 Task: Explore upcoming open houses in Philadelphia, Pennsylvania, to visit properties with a riverfront view.
Action: Mouse moved to (300, 192)
Screenshot: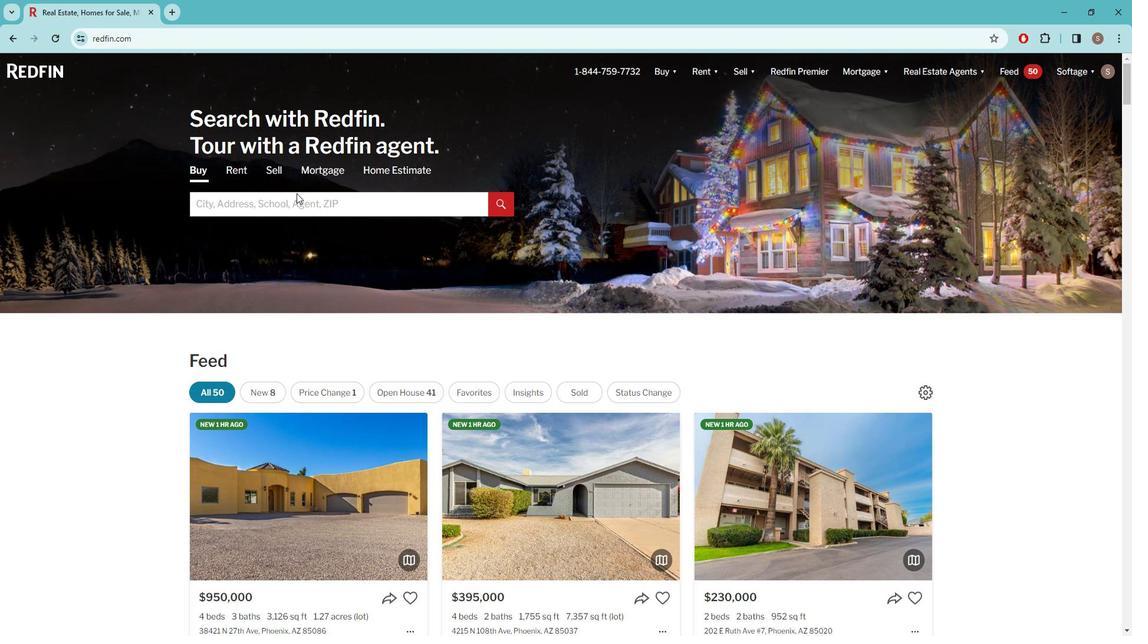 
Action: Mouse pressed left at (300, 192)
Screenshot: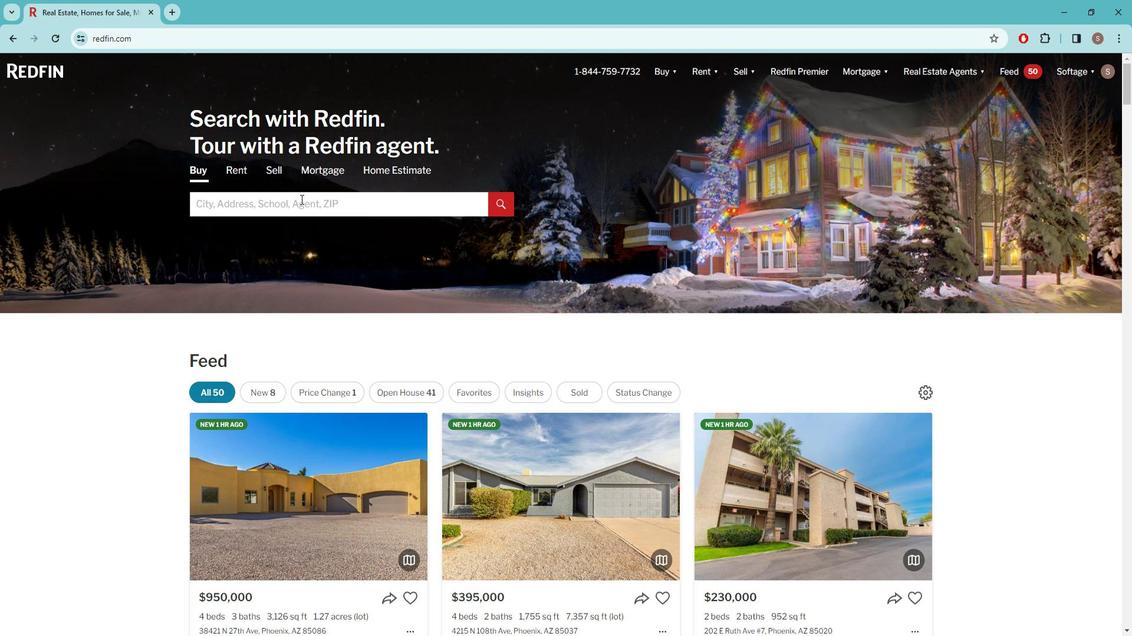 
Action: Mouse moved to (304, 191)
Screenshot: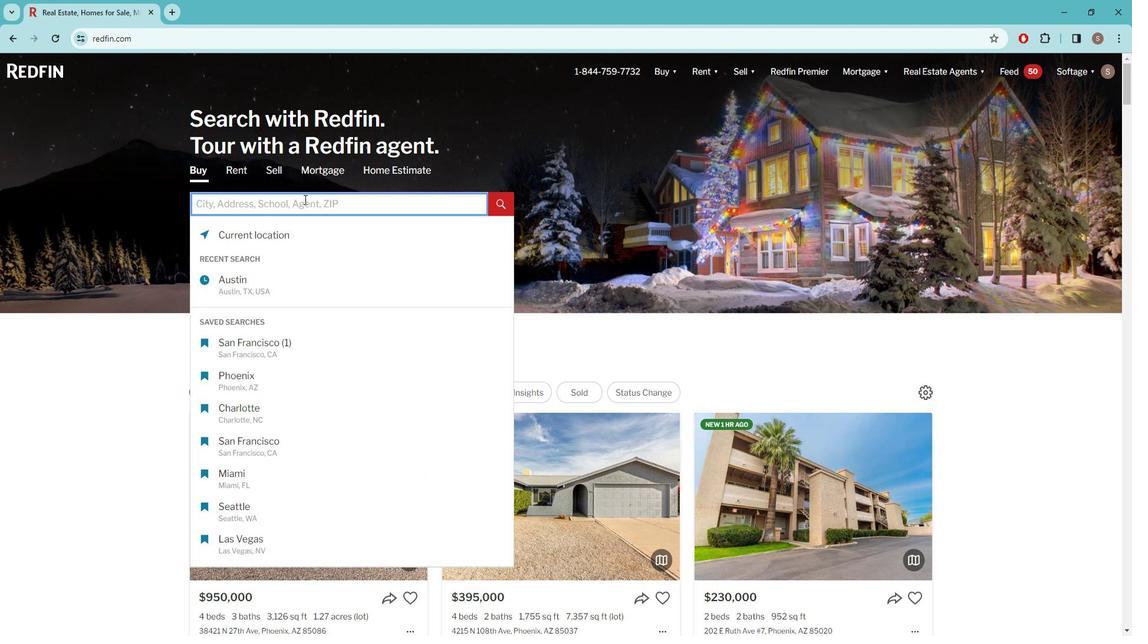 
Action: Key pressed p<Key.caps_lock>HILADE
Screenshot: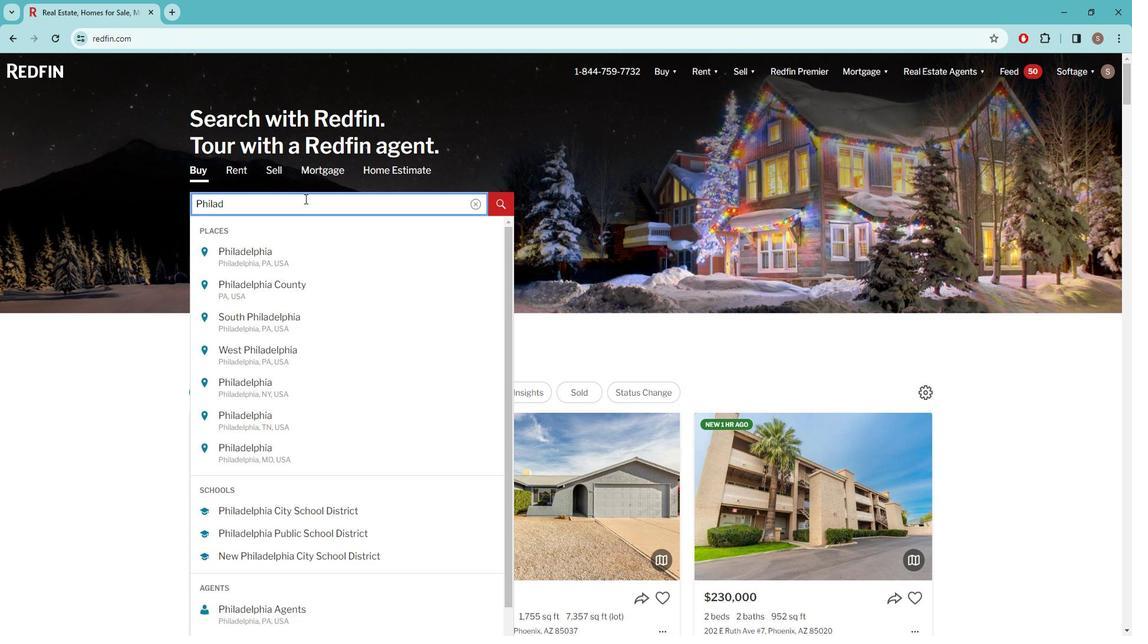
Action: Mouse moved to (297, 248)
Screenshot: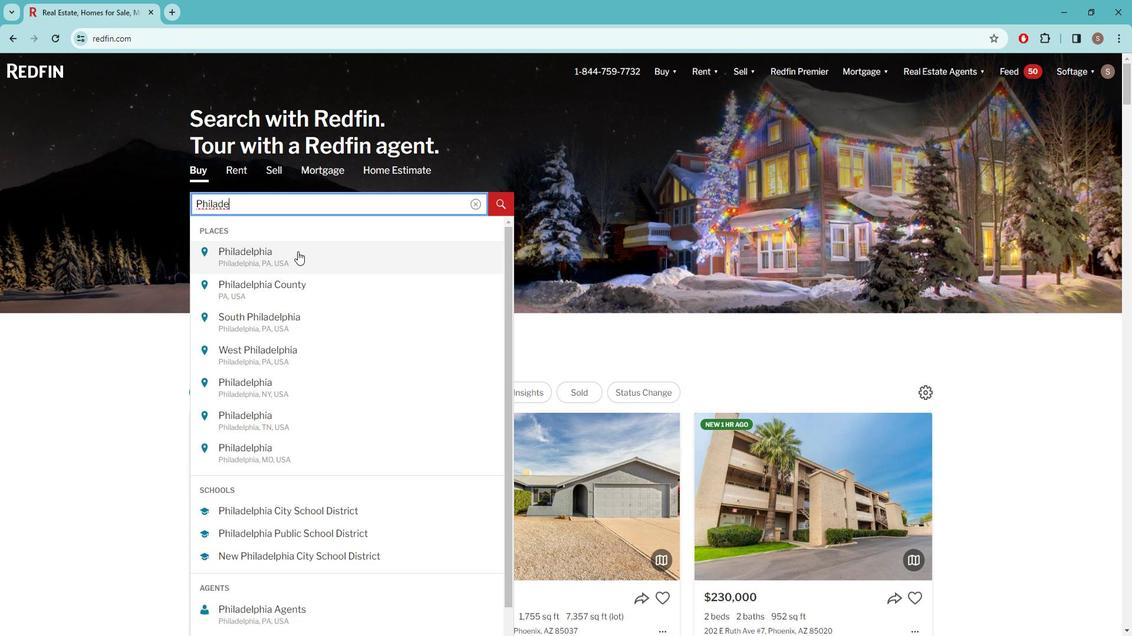 
Action: Mouse pressed left at (297, 248)
Screenshot: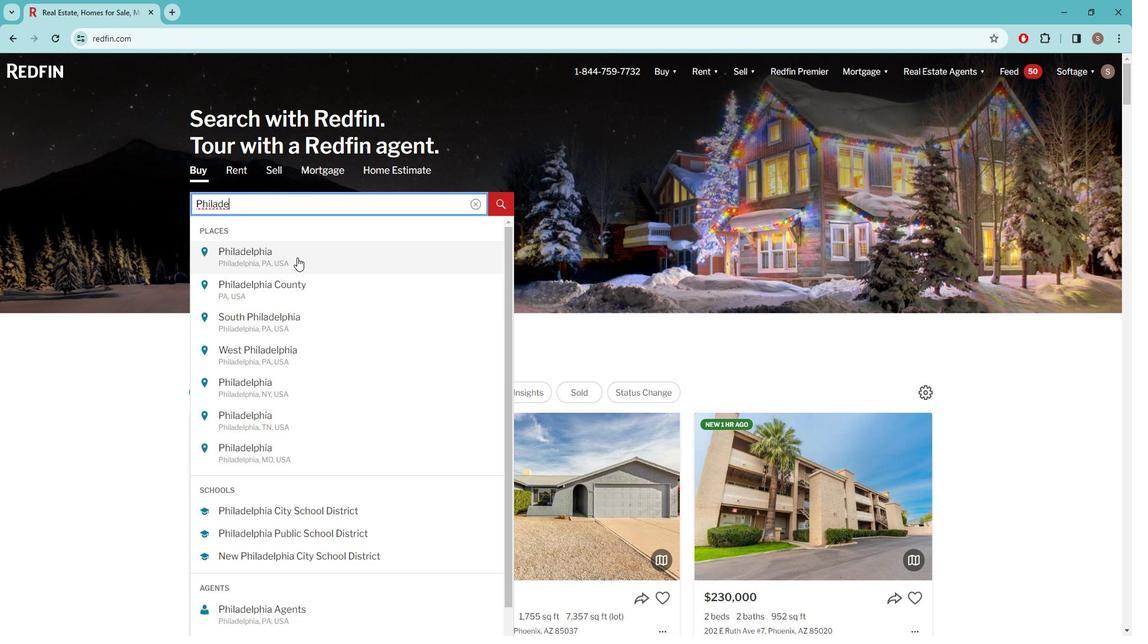 
Action: Mouse moved to (992, 142)
Screenshot: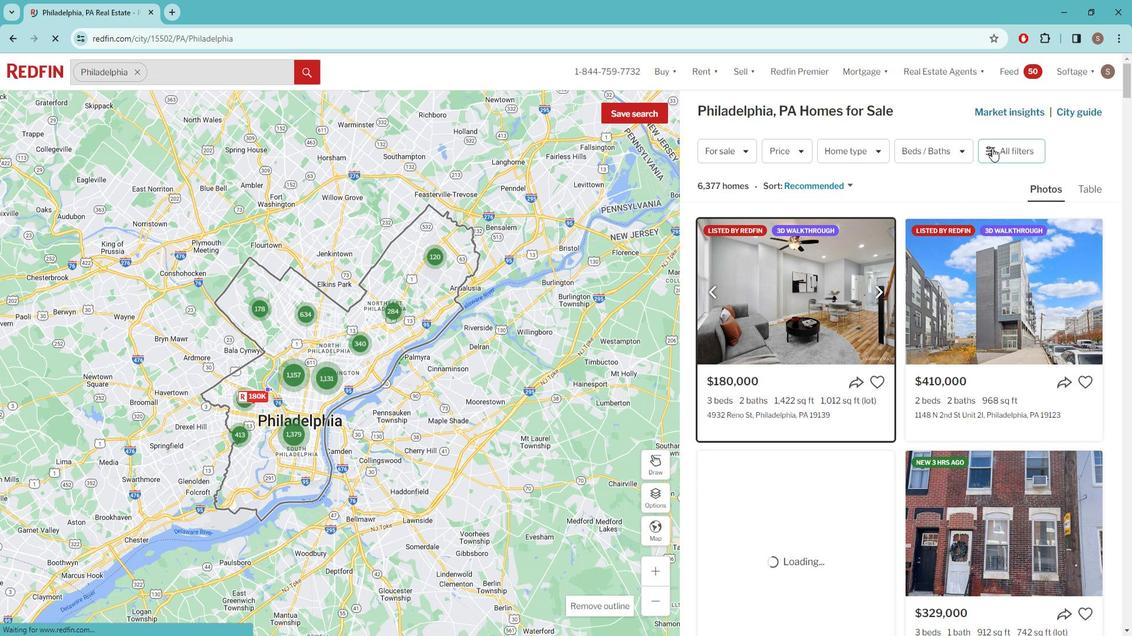 
Action: Mouse pressed left at (992, 142)
Screenshot: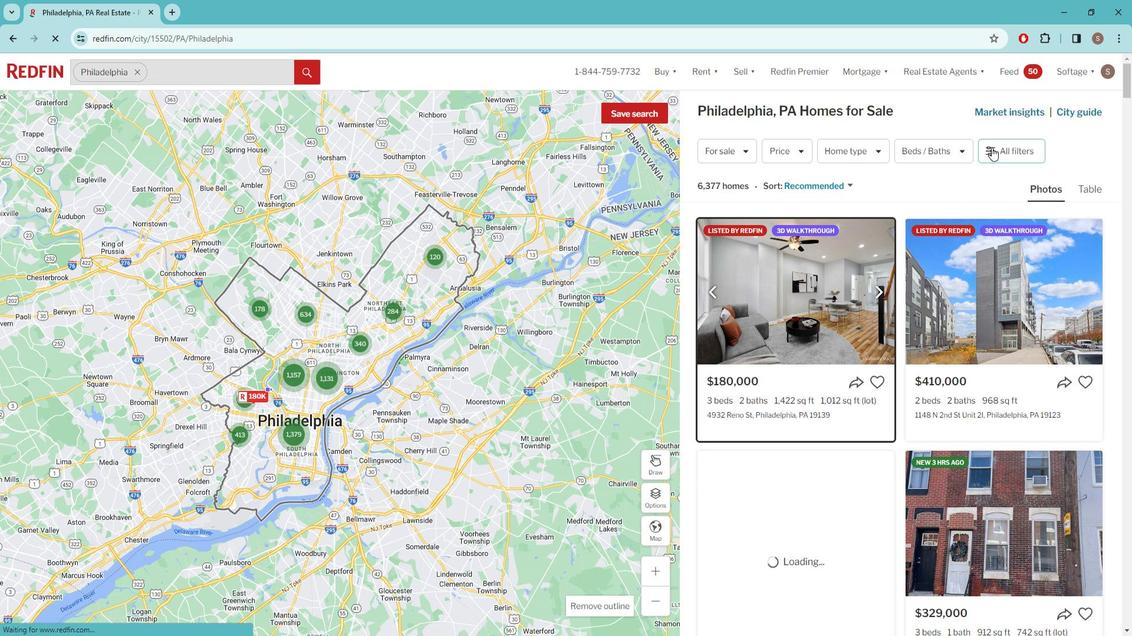 
Action: Mouse pressed left at (992, 142)
Screenshot: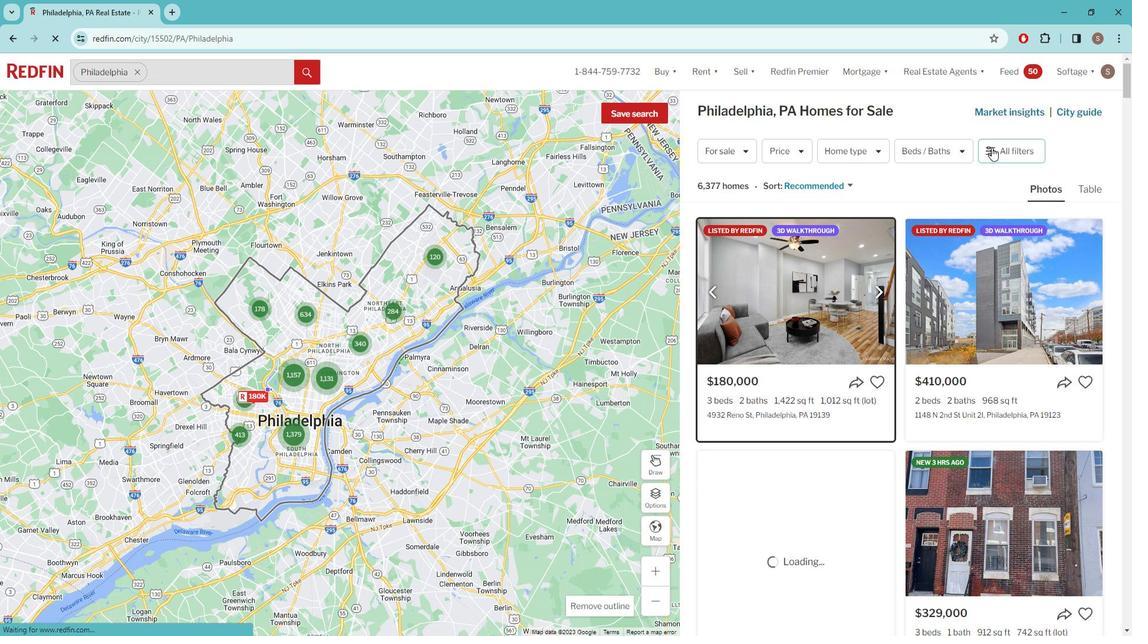 
Action: Mouse moved to (990, 141)
Screenshot: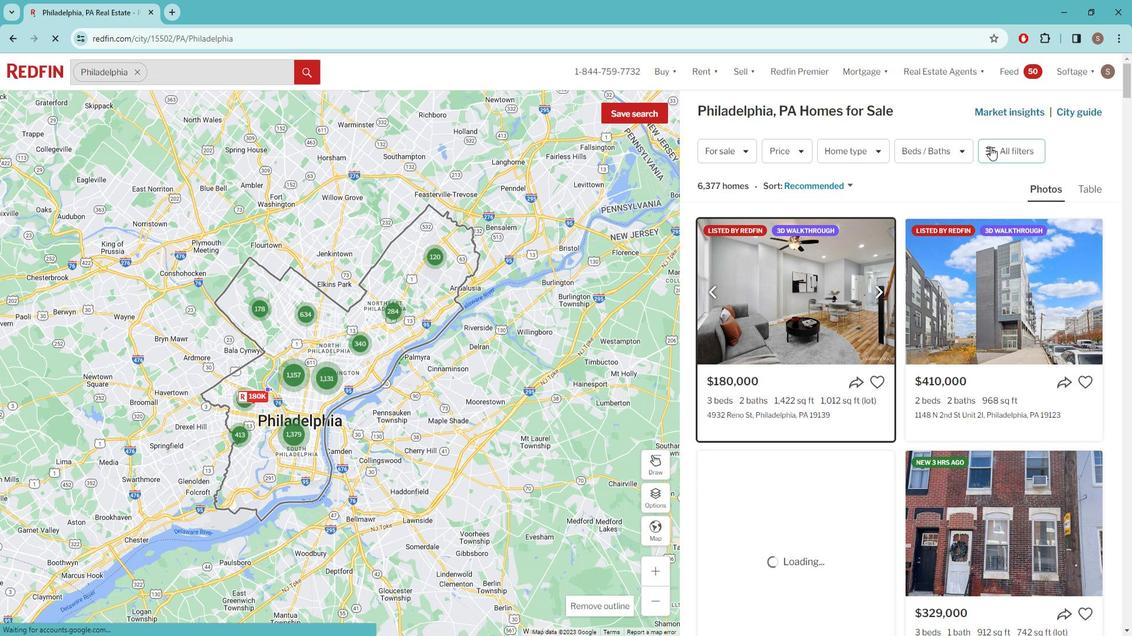 
Action: Mouse pressed left at (990, 141)
Screenshot: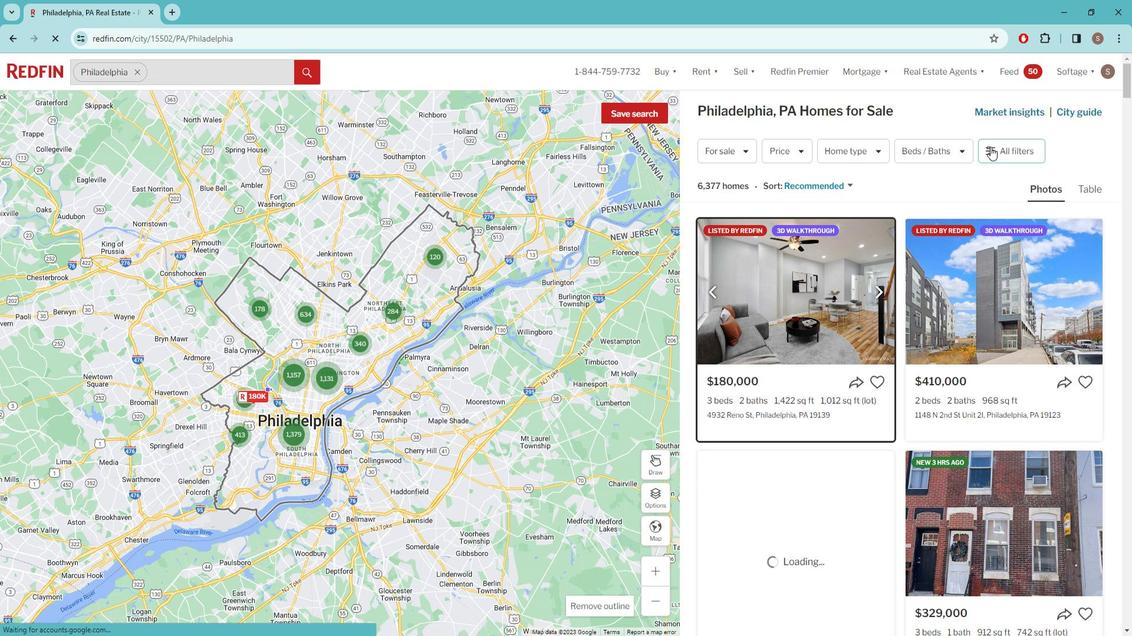 
Action: Mouse moved to (990, 141)
Screenshot: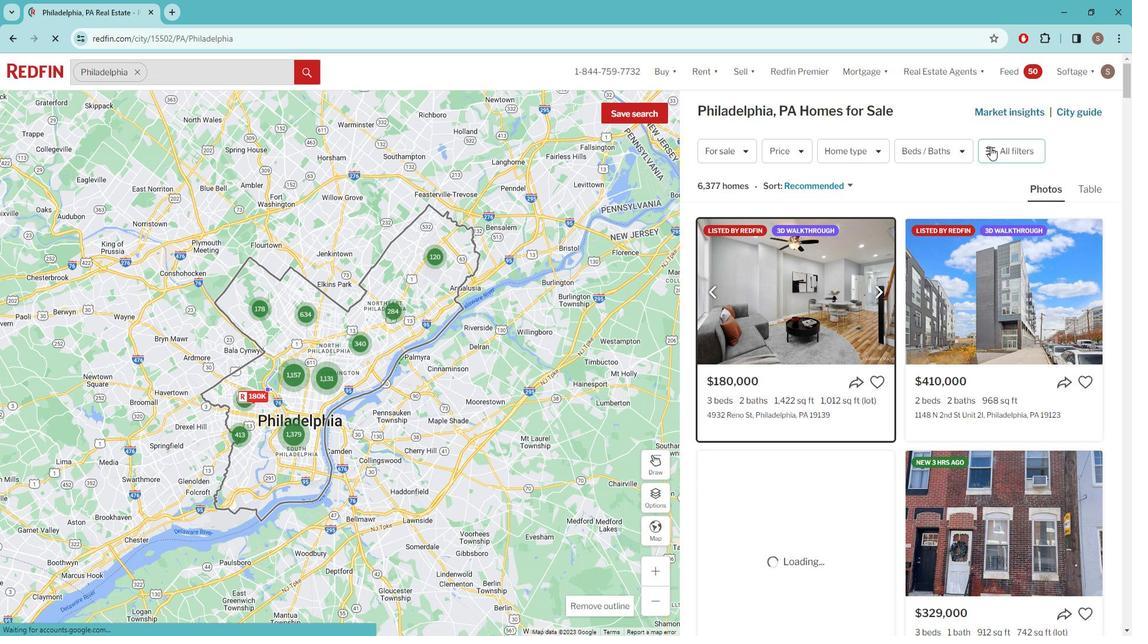 
Action: Mouse pressed left at (990, 141)
Screenshot: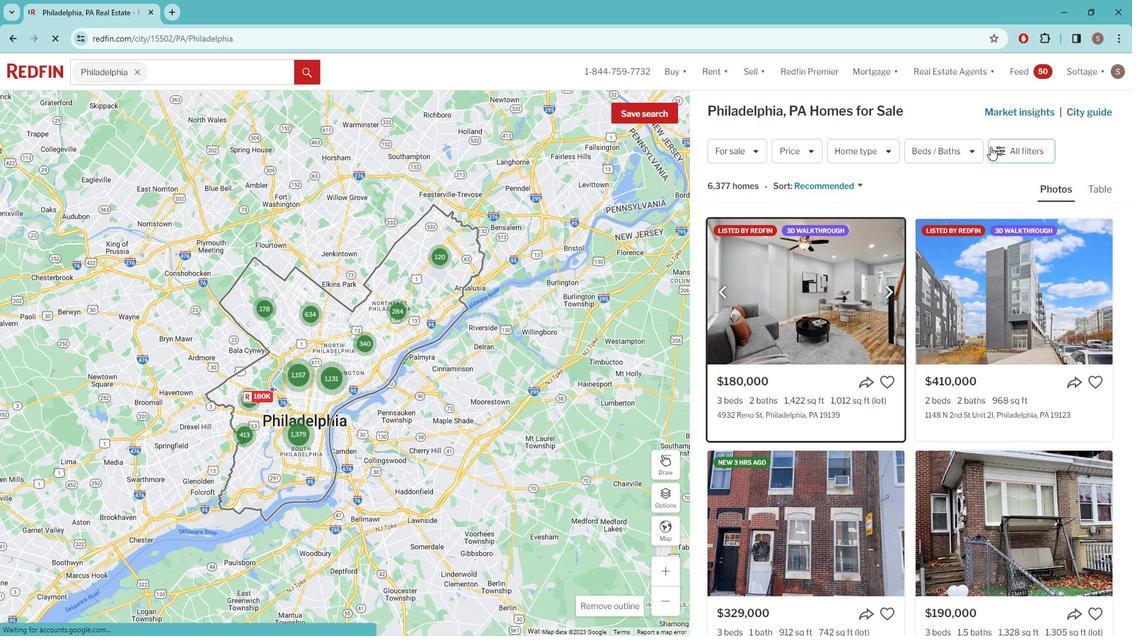 
Action: Mouse moved to (996, 142)
Screenshot: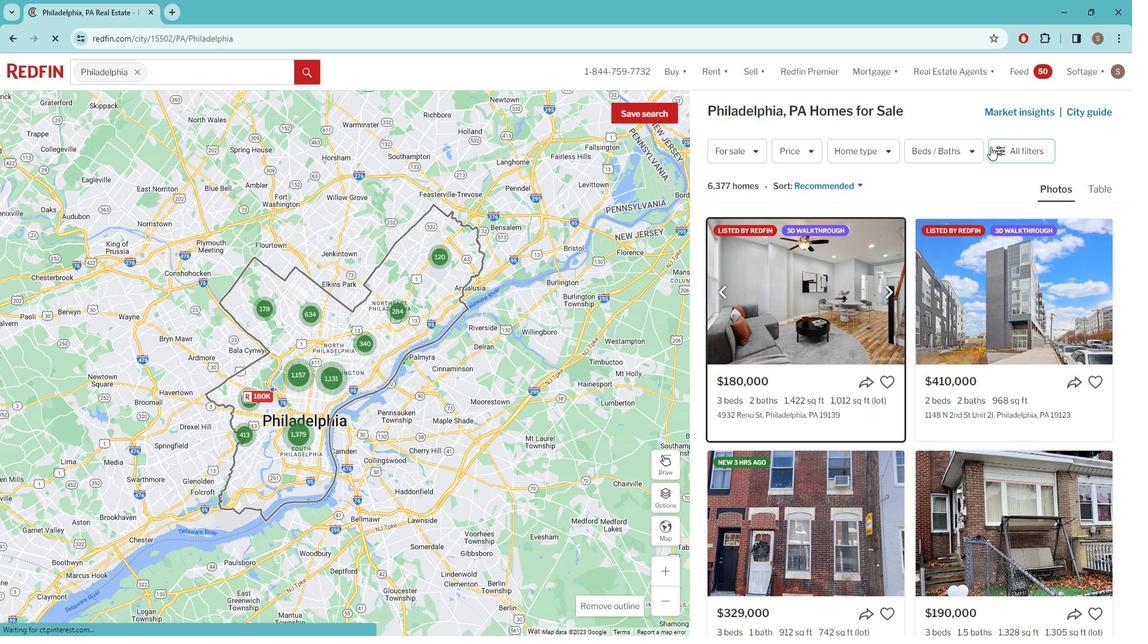 
Action: Mouse pressed left at (996, 142)
Screenshot: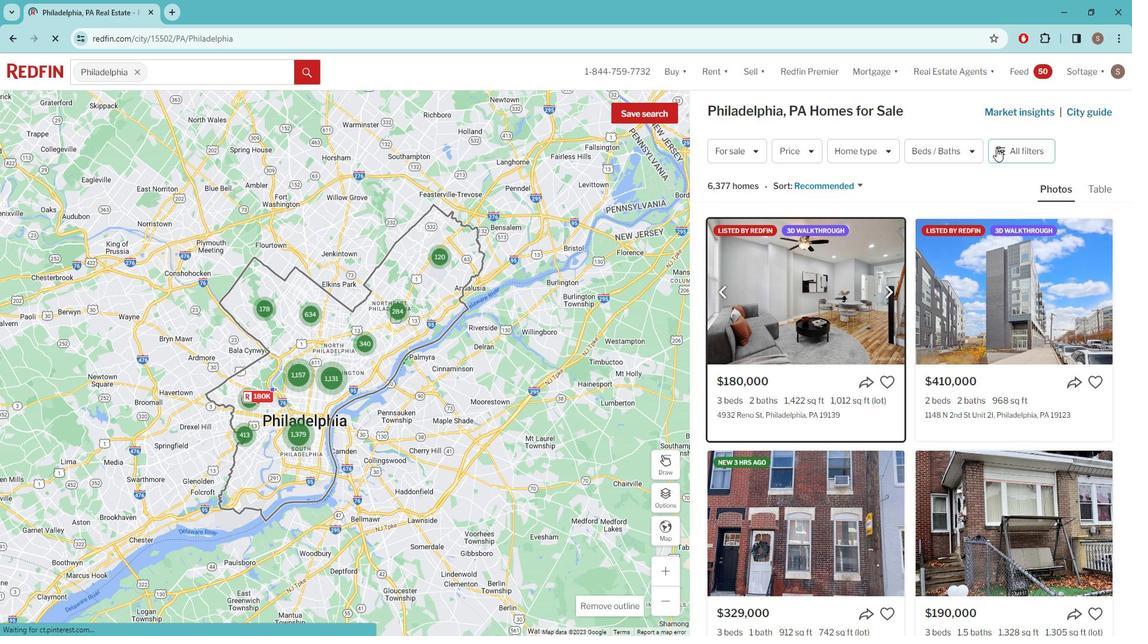 
Action: Mouse moved to (960, 201)
Screenshot: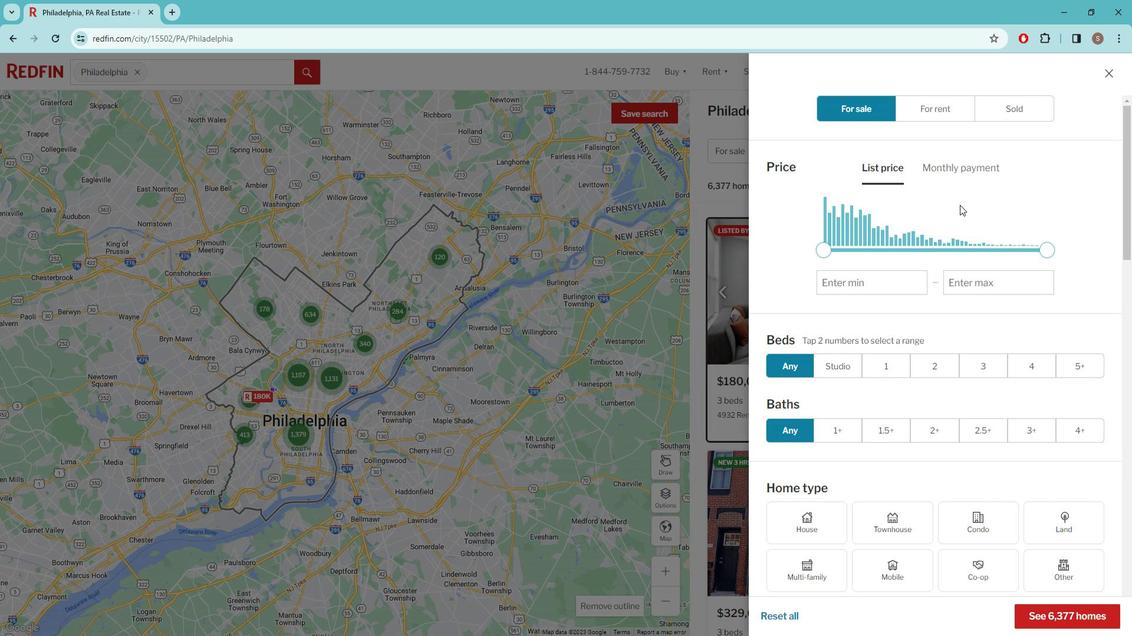 
Action: Mouse scrolled (960, 200) with delta (0, 0)
Screenshot: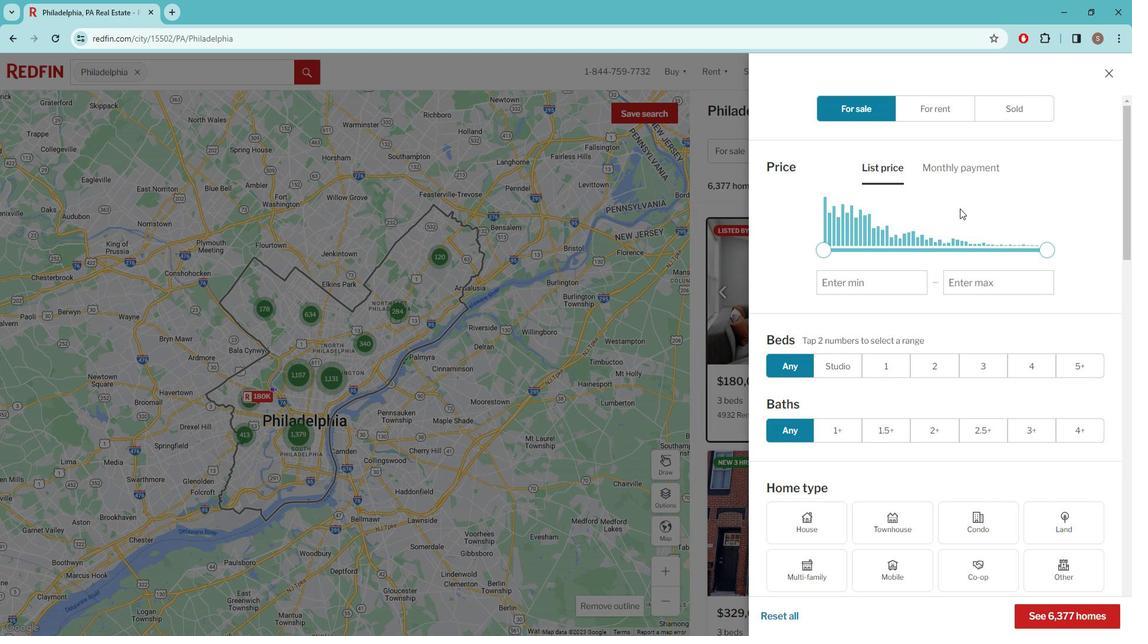 
Action: Mouse moved to (950, 196)
Screenshot: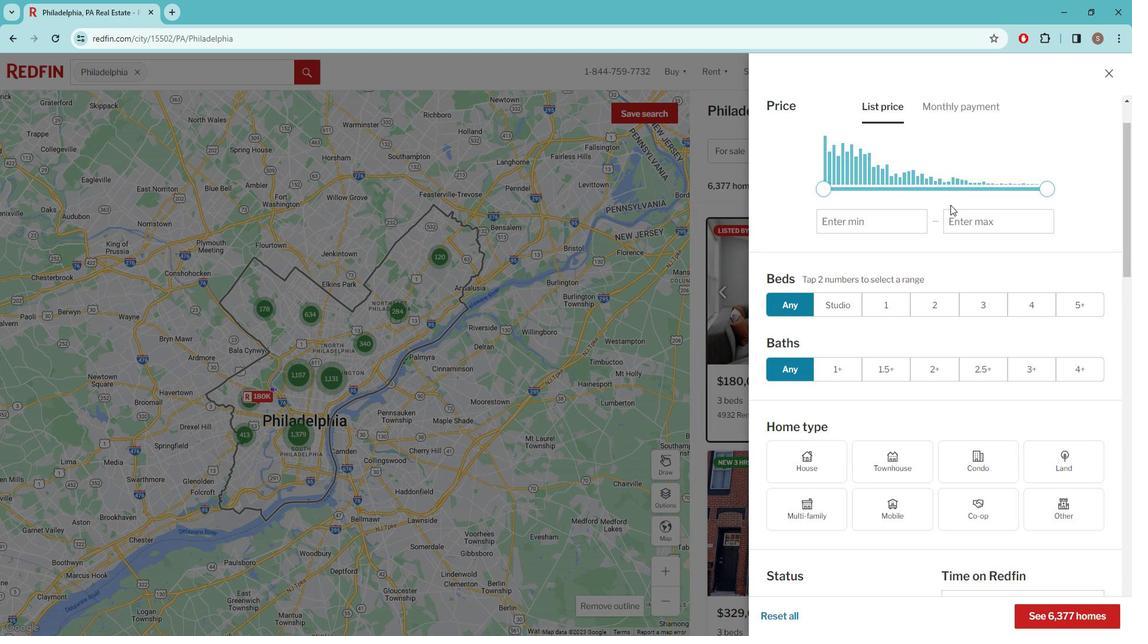 
Action: Mouse scrolled (950, 196) with delta (0, 0)
Screenshot: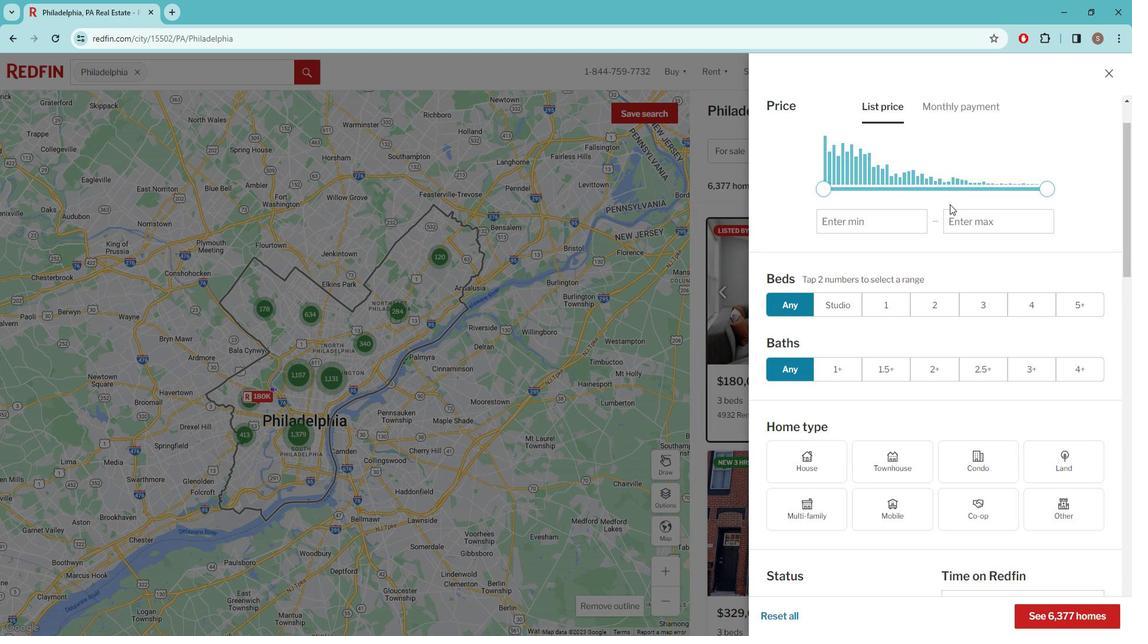 
Action: Mouse moved to (949, 196)
Screenshot: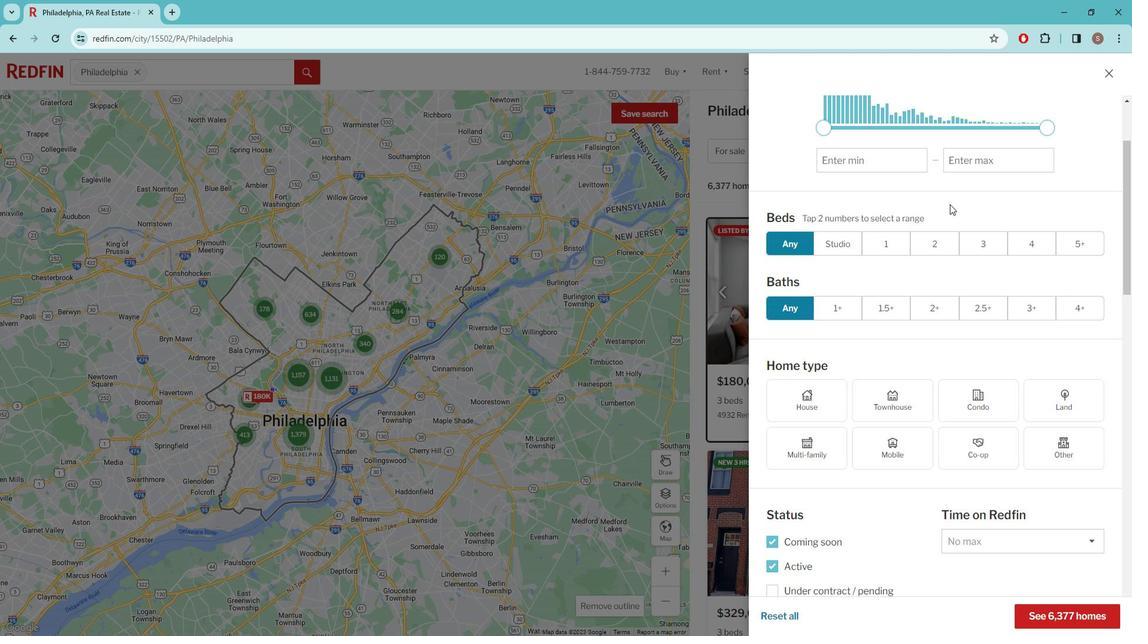
Action: Mouse scrolled (949, 196) with delta (0, 0)
Screenshot: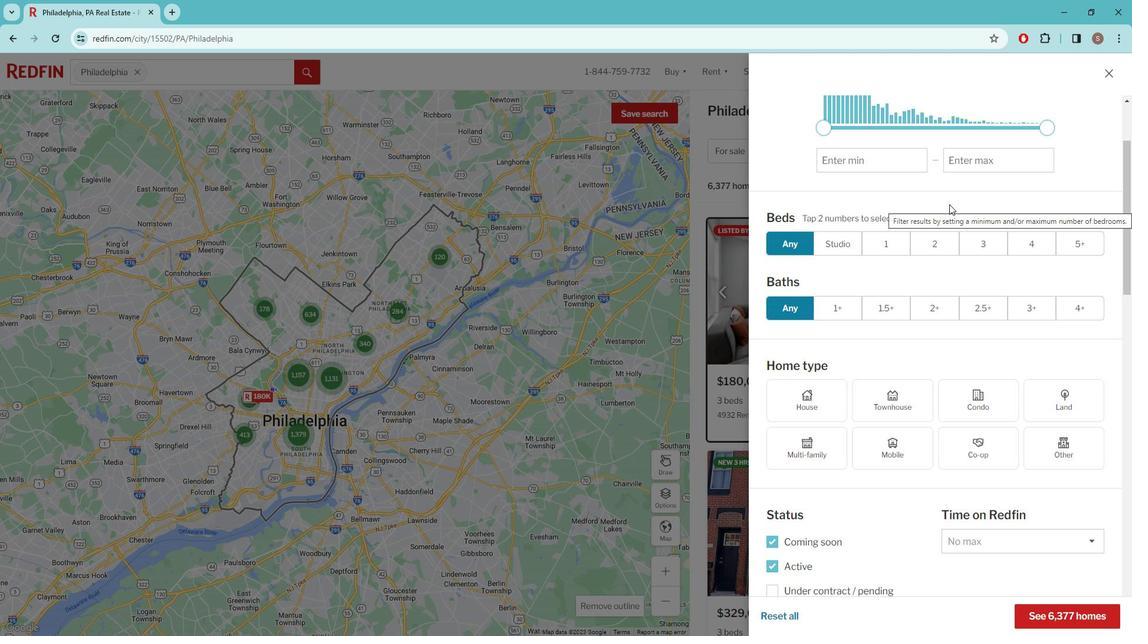 
Action: Mouse moved to (949, 201)
Screenshot: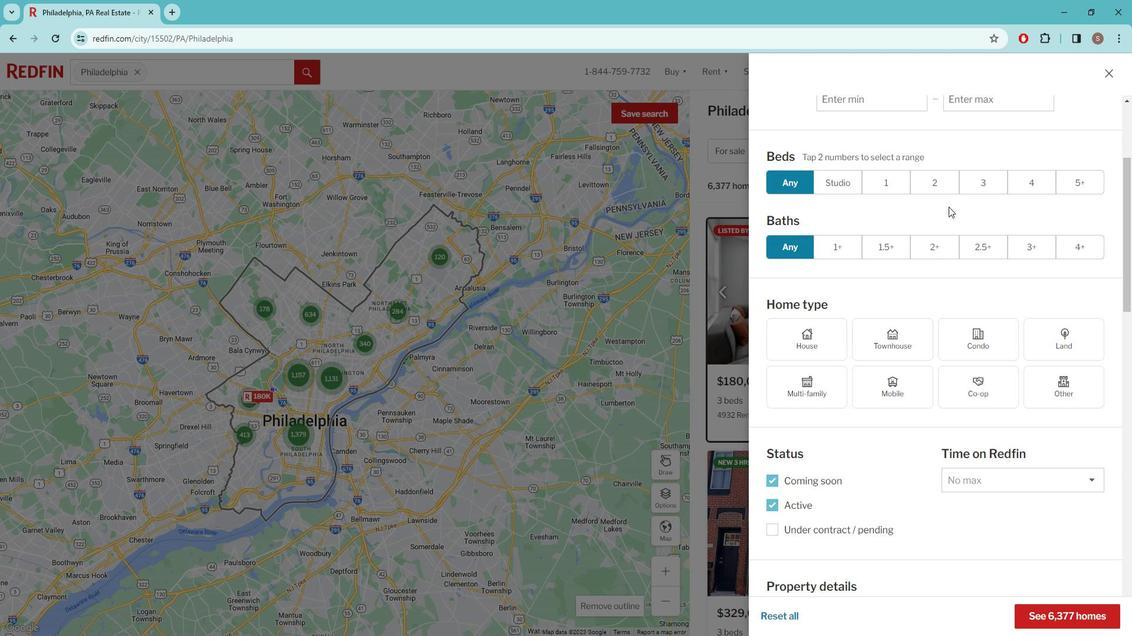 
Action: Mouse scrolled (949, 201) with delta (0, 0)
Screenshot: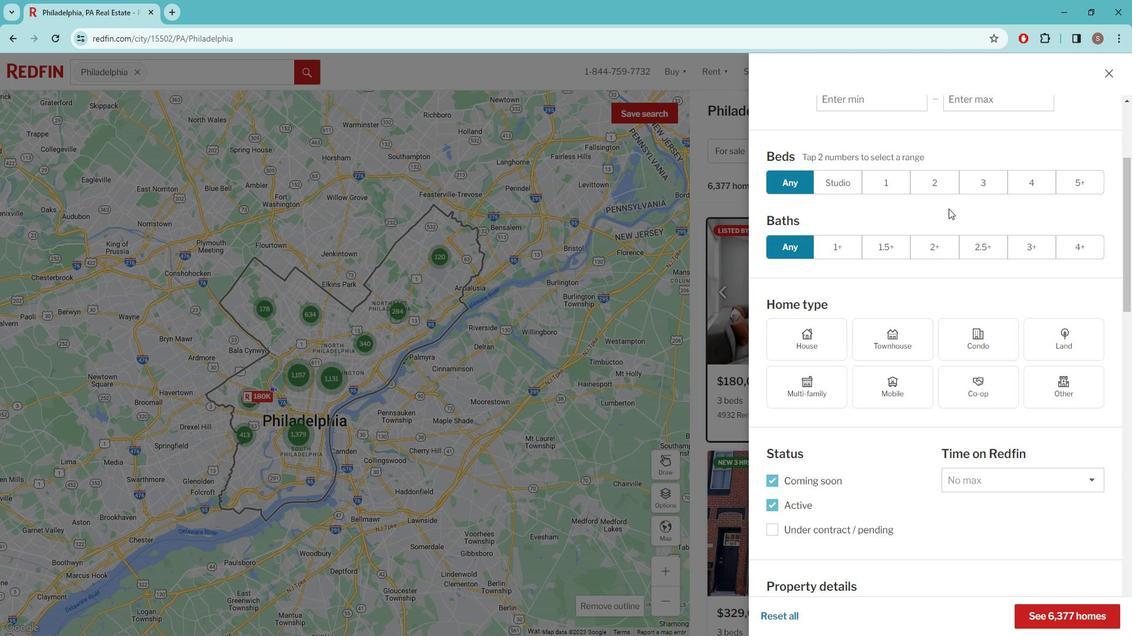 
Action: Mouse moved to (946, 202)
Screenshot: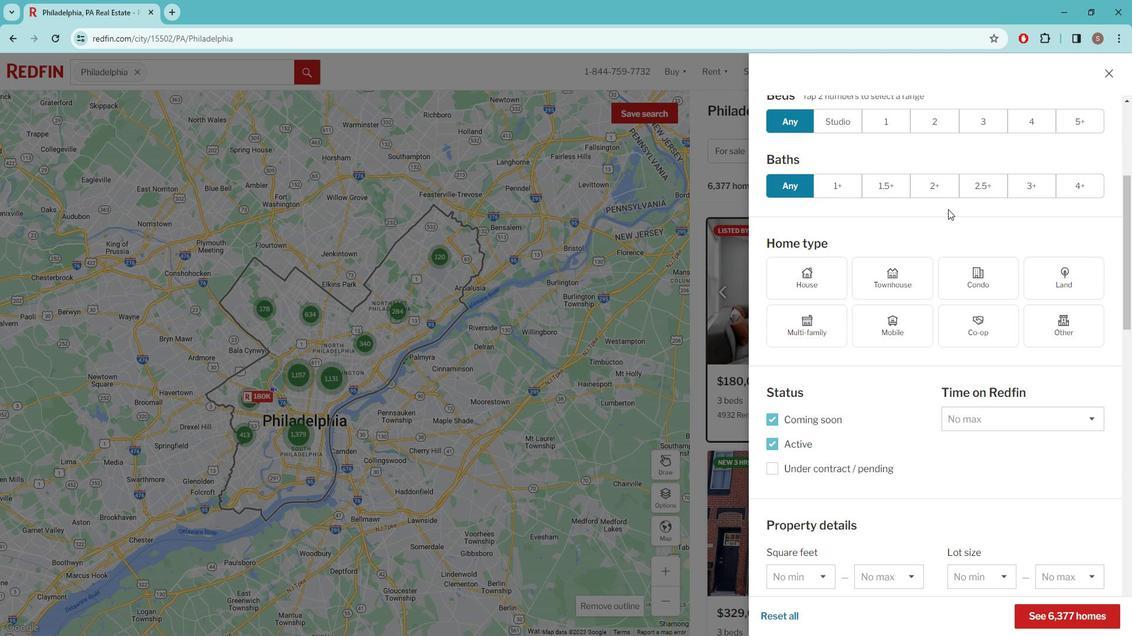 
Action: Mouse scrolled (946, 201) with delta (0, 0)
Screenshot: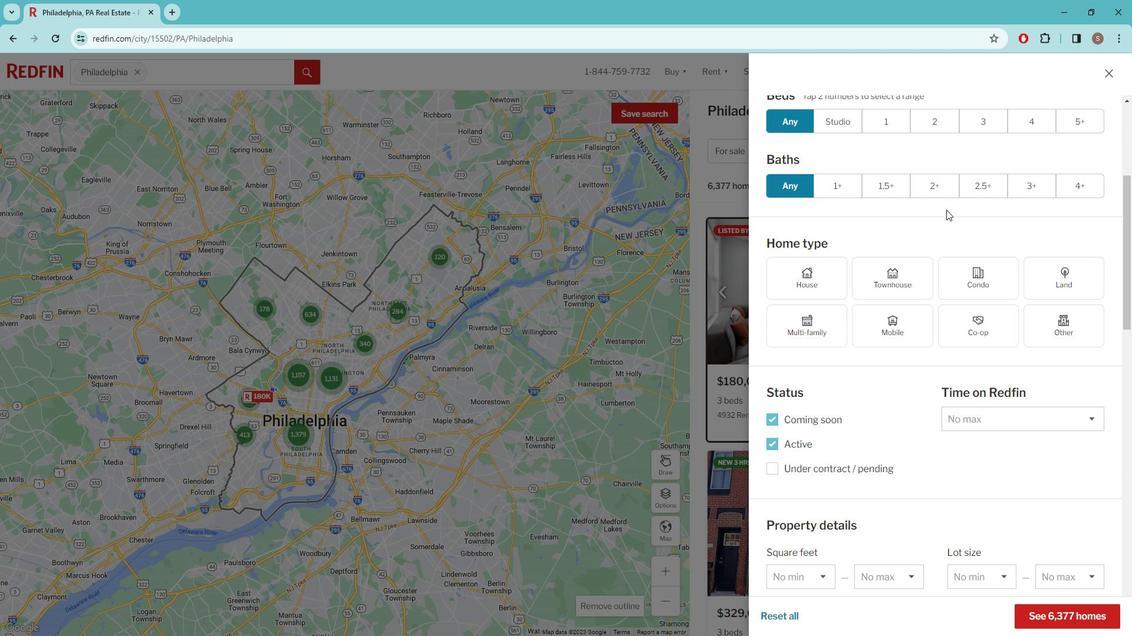 
Action: Mouse moved to (937, 201)
Screenshot: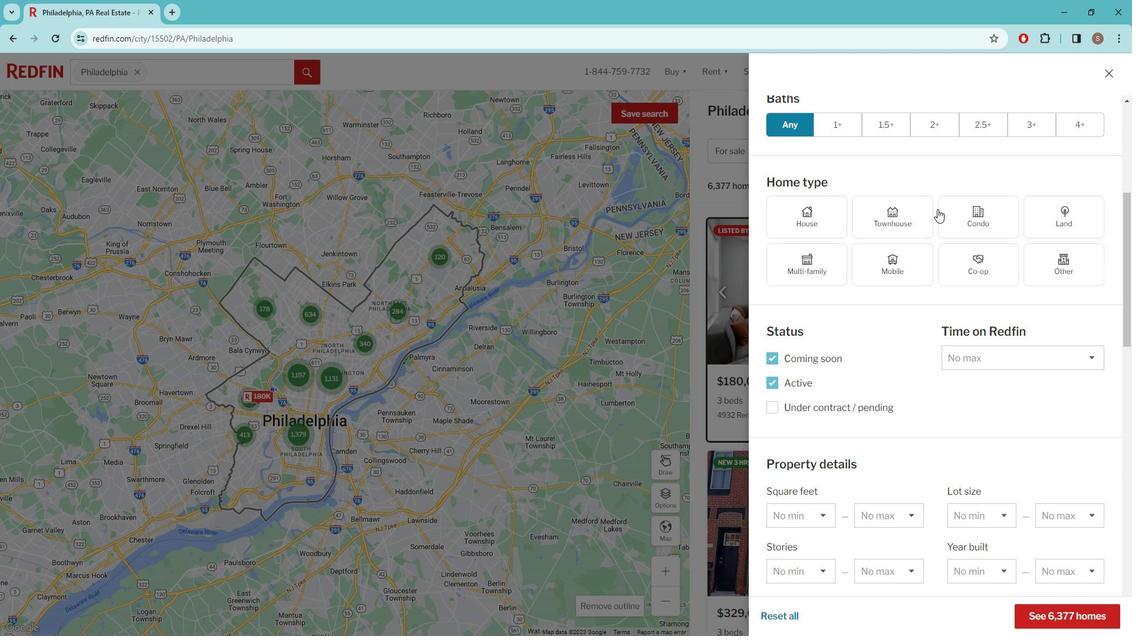 
Action: Mouse scrolled (937, 201) with delta (0, 0)
Screenshot: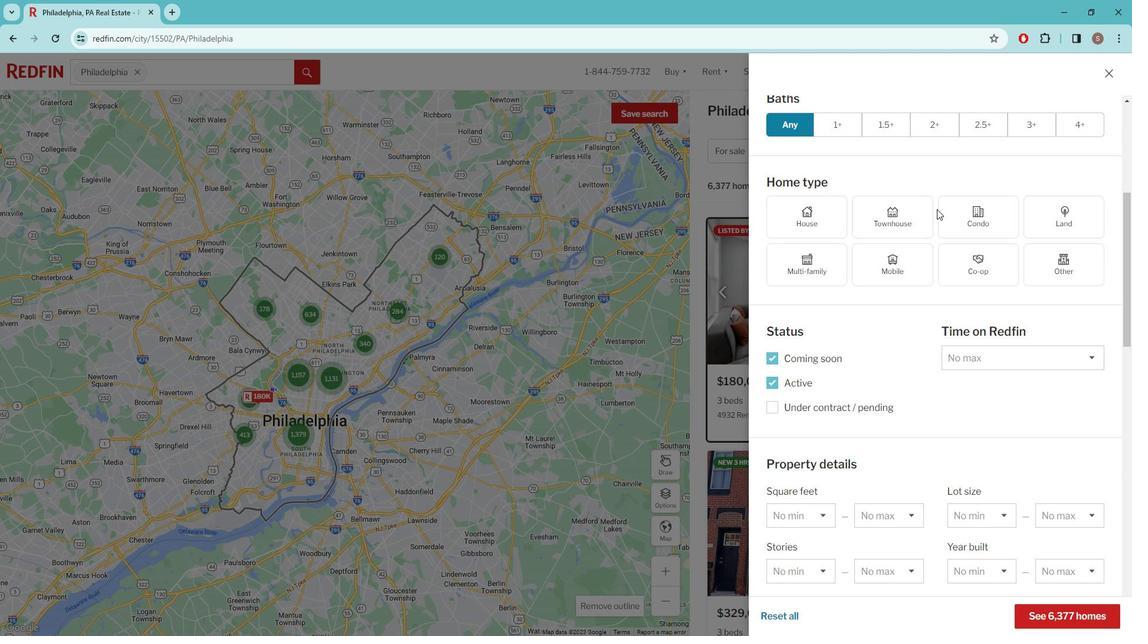 
Action: Mouse moved to (936, 201)
Screenshot: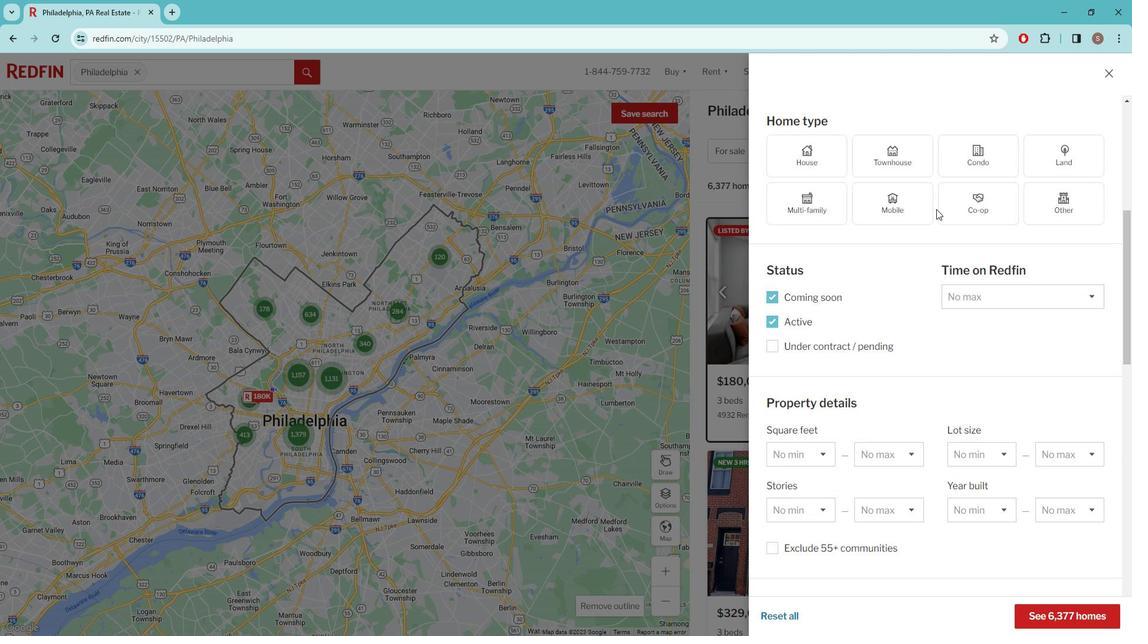 
Action: Mouse scrolled (936, 201) with delta (0, 0)
Screenshot: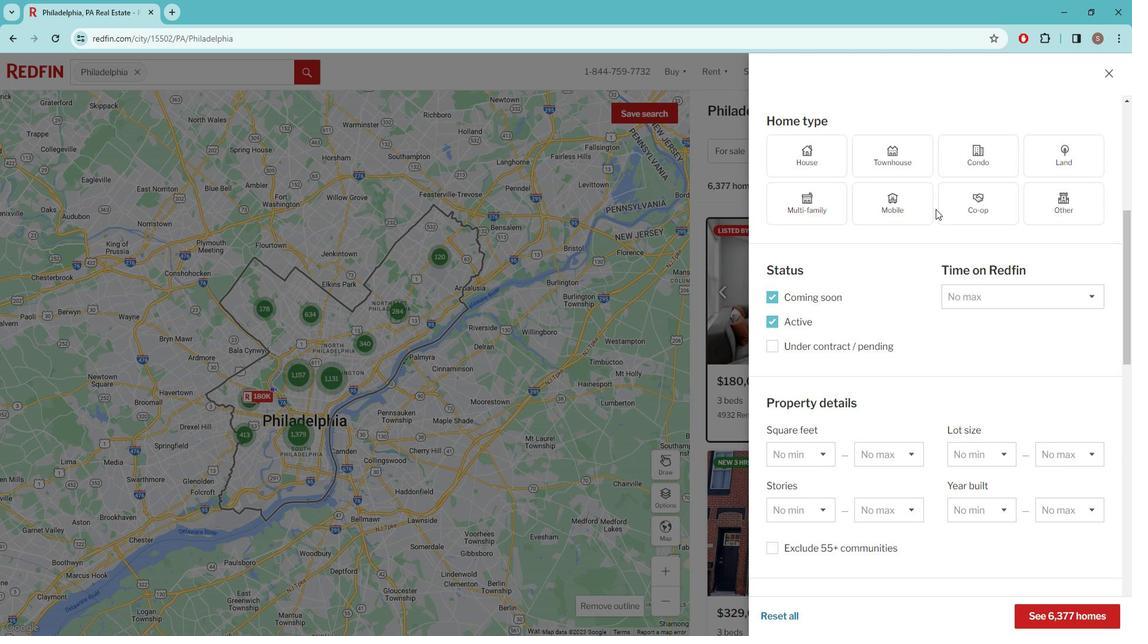 
Action: Mouse scrolled (936, 201) with delta (0, 0)
Screenshot: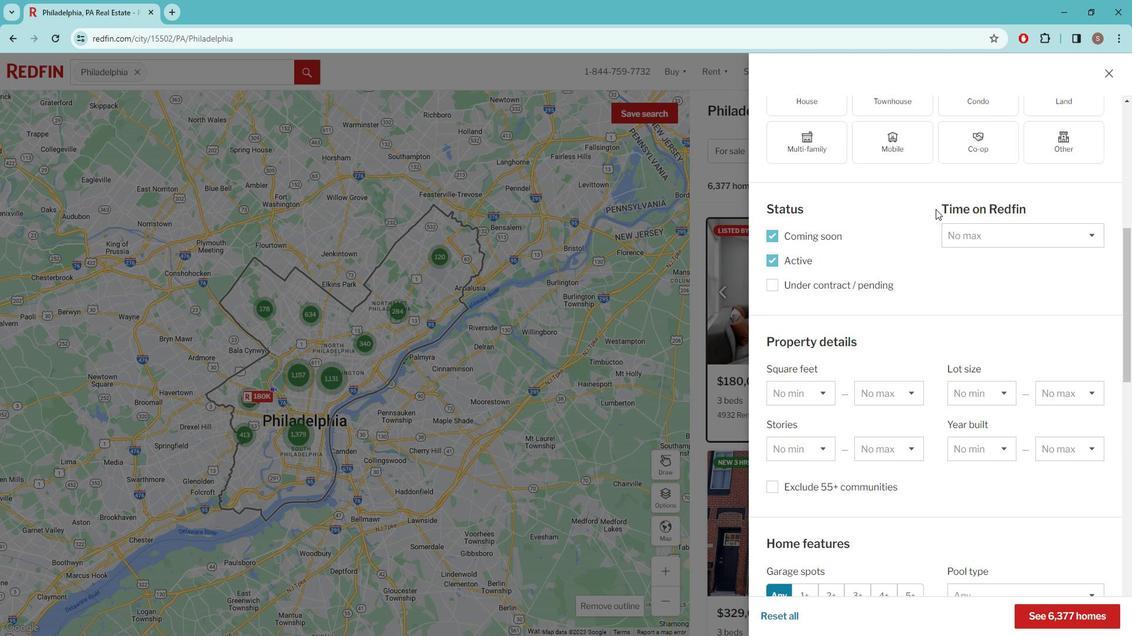 
Action: Mouse moved to (935, 201)
Screenshot: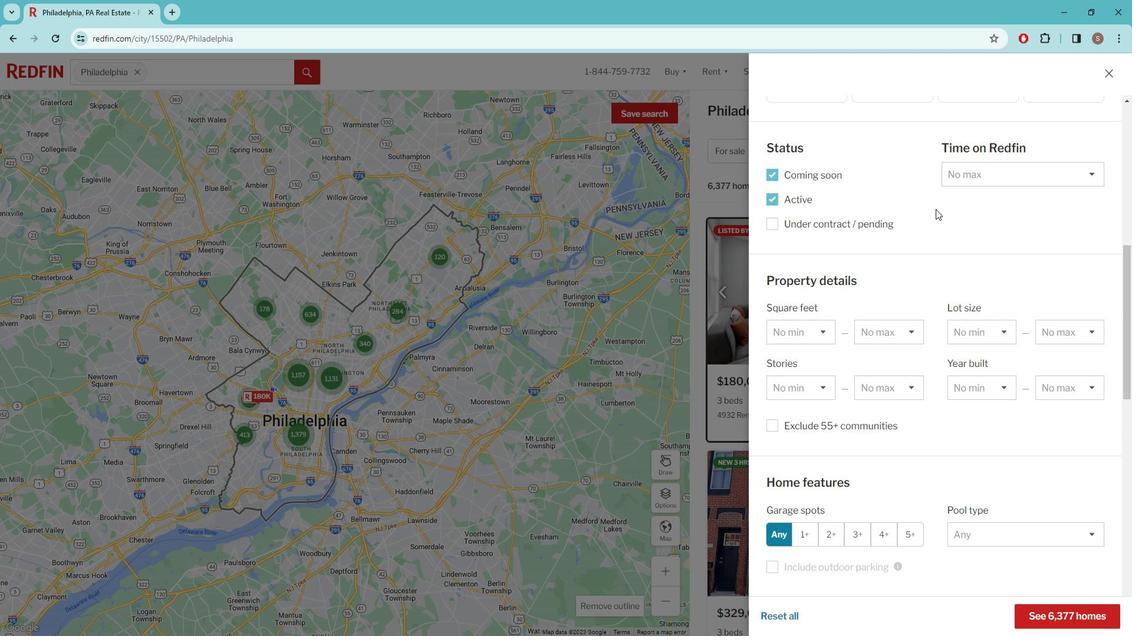 
Action: Mouse scrolled (935, 201) with delta (0, 0)
Screenshot: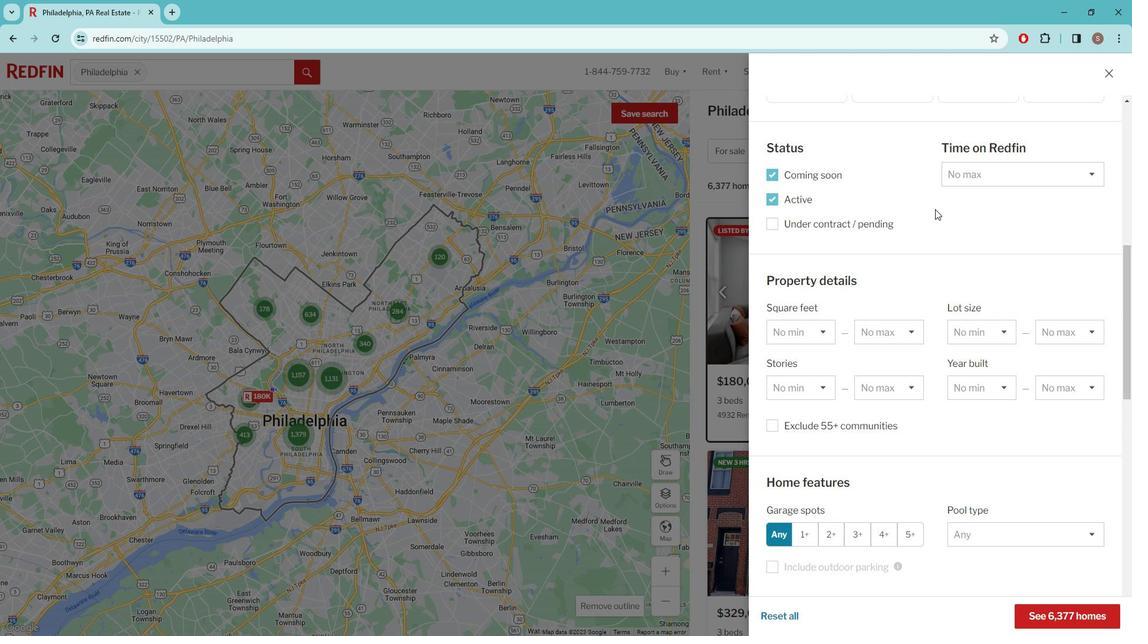 
Action: Mouse scrolled (935, 201) with delta (0, 0)
Screenshot: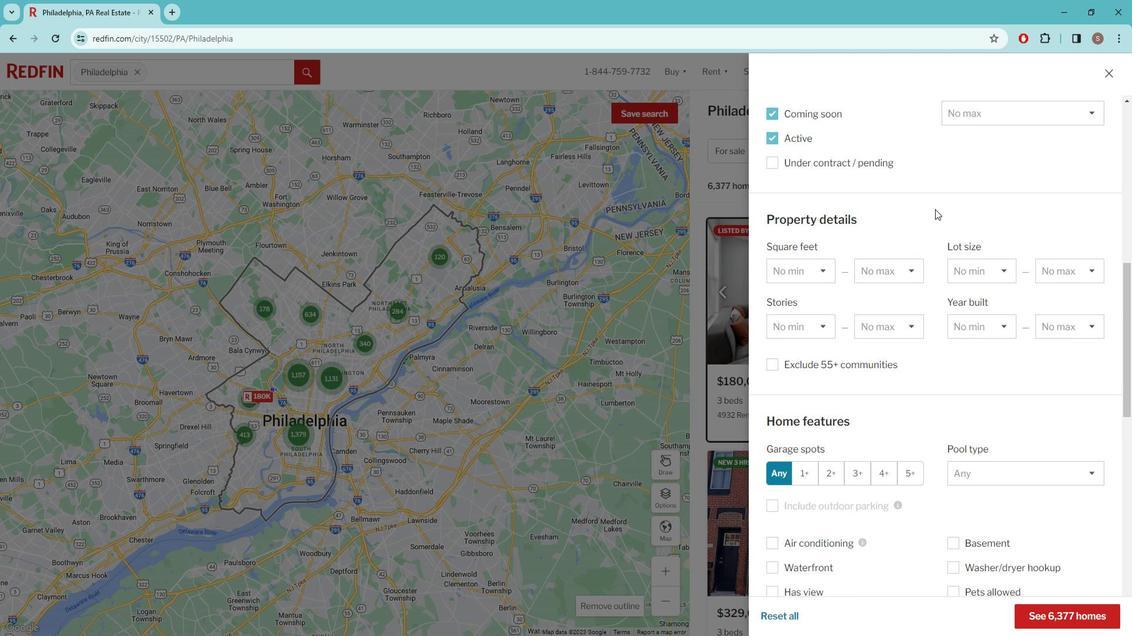 
Action: Mouse scrolled (935, 201) with delta (0, 0)
Screenshot: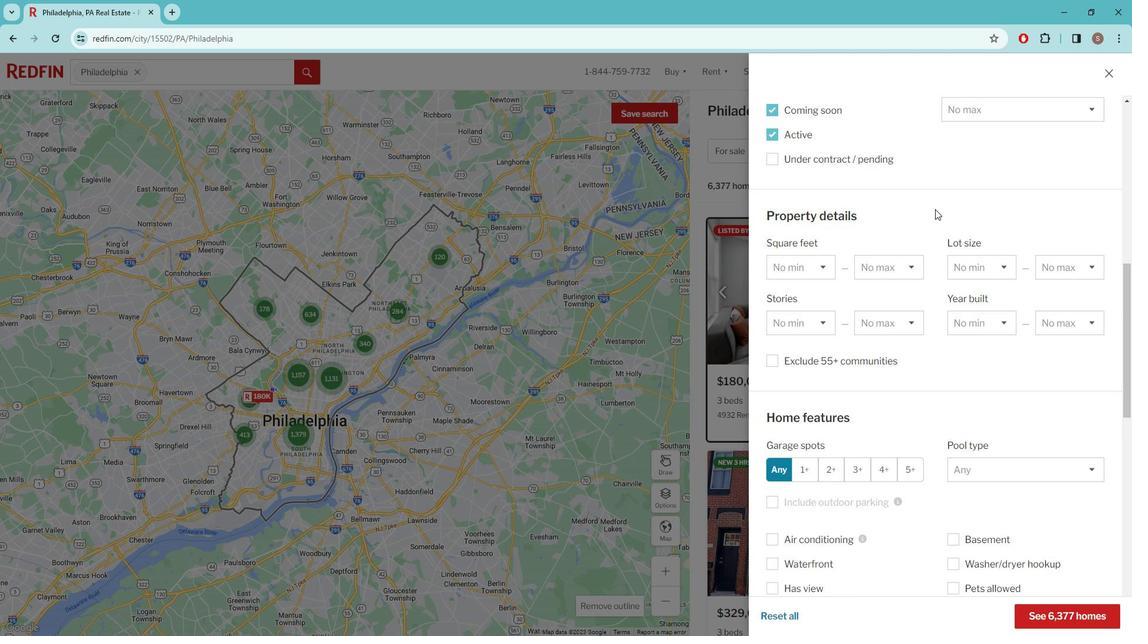 
Action: Mouse scrolled (935, 201) with delta (0, 0)
Screenshot: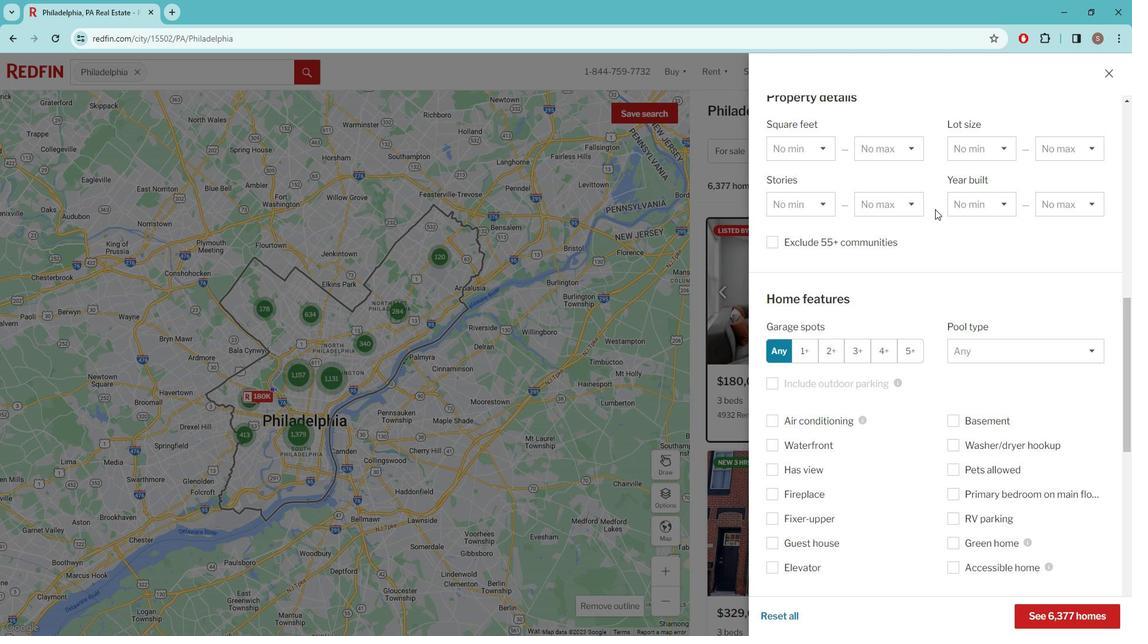 
Action: Mouse moved to (934, 201)
Screenshot: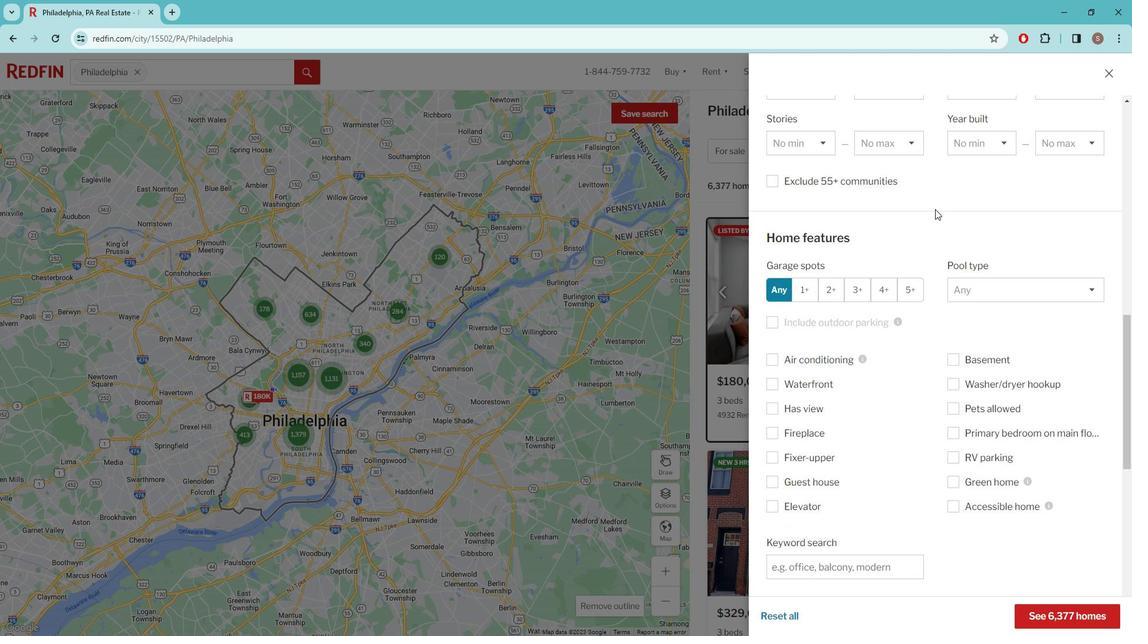 
Action: Mouse scrolled (934, 201) with delta (0, 0)
Screenshot: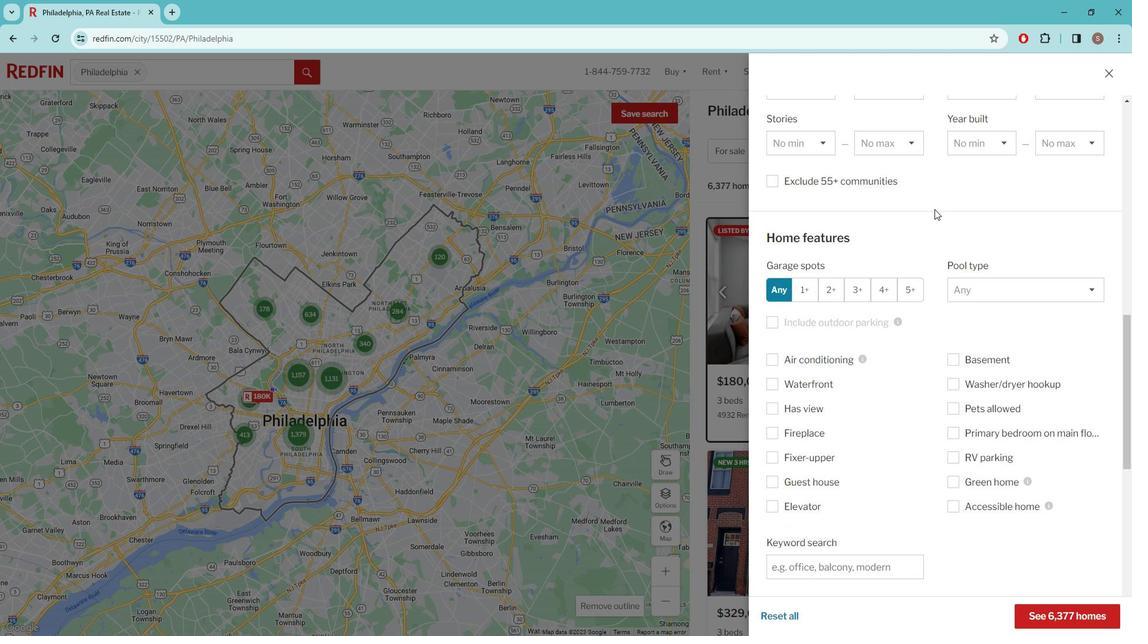 
Action: Mouse moved to (799, 484)
Screenshot: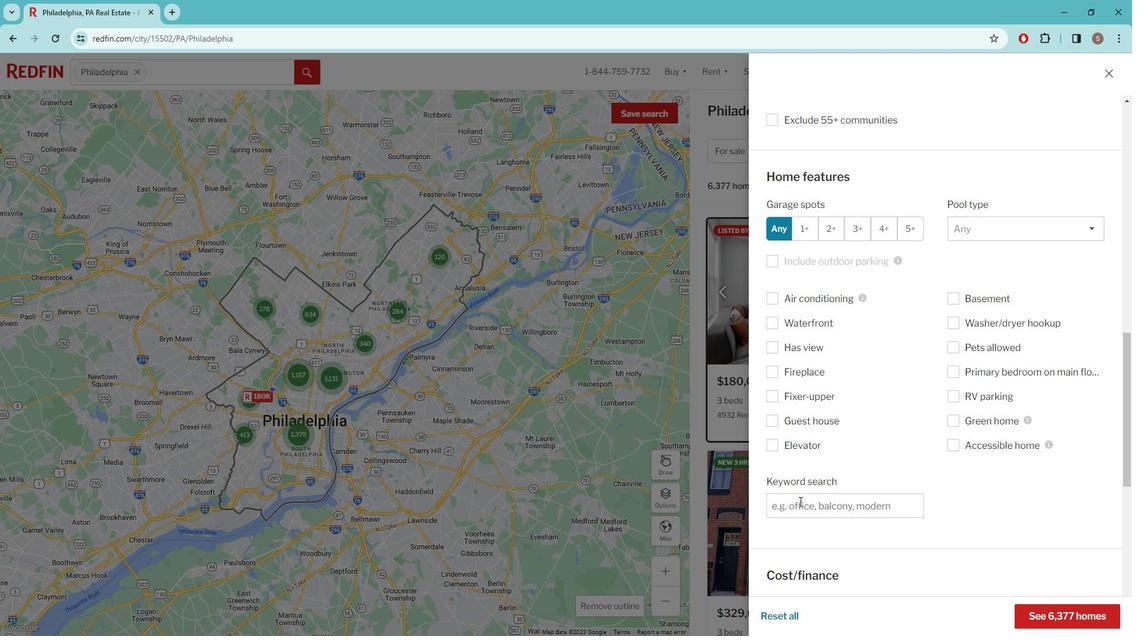 
Action: Mouse pressed left at (799, 484)
Screenshot: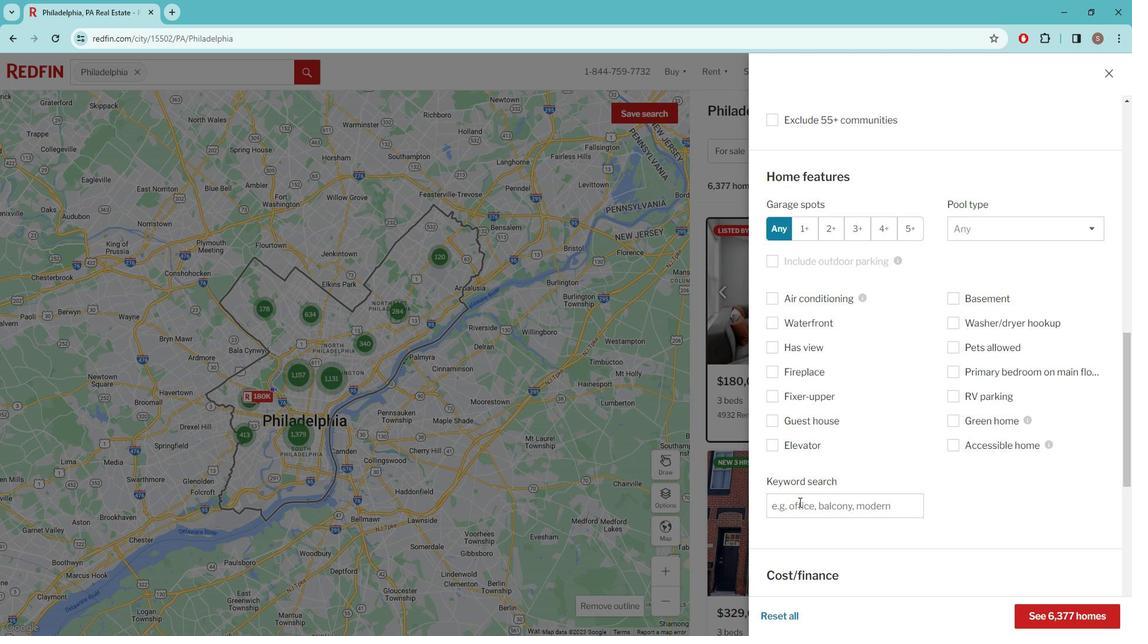 
Action: Key pressed RIVERFRONT<Key.space>VIEW
Screenshot: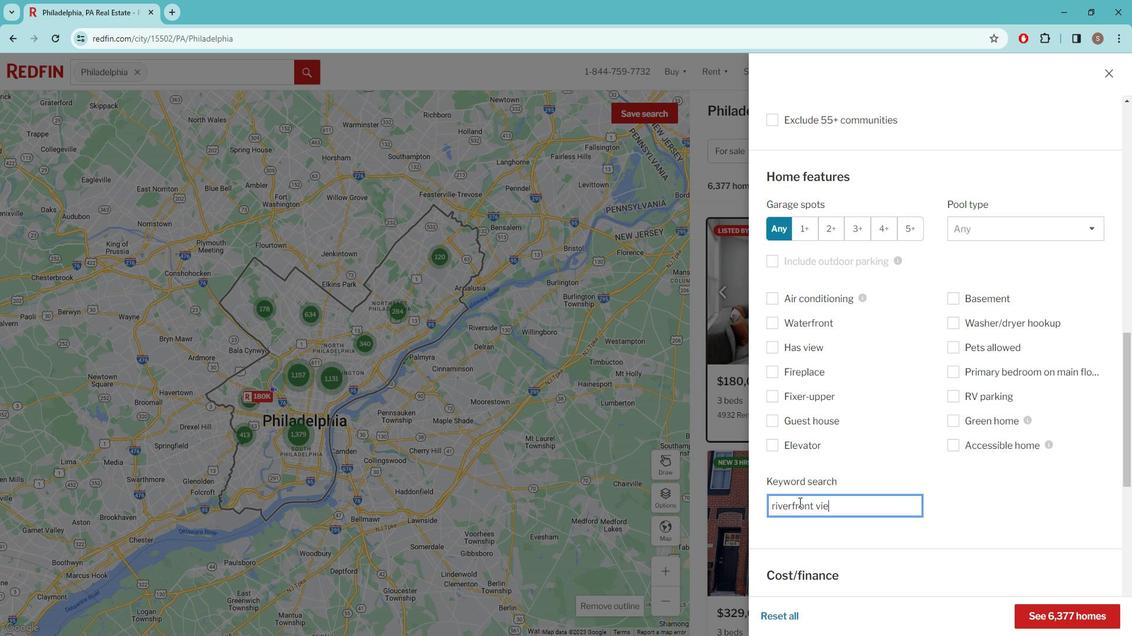 
Action: Mouse scrolled (799, 483) with delta (0, 0)
Screenshot: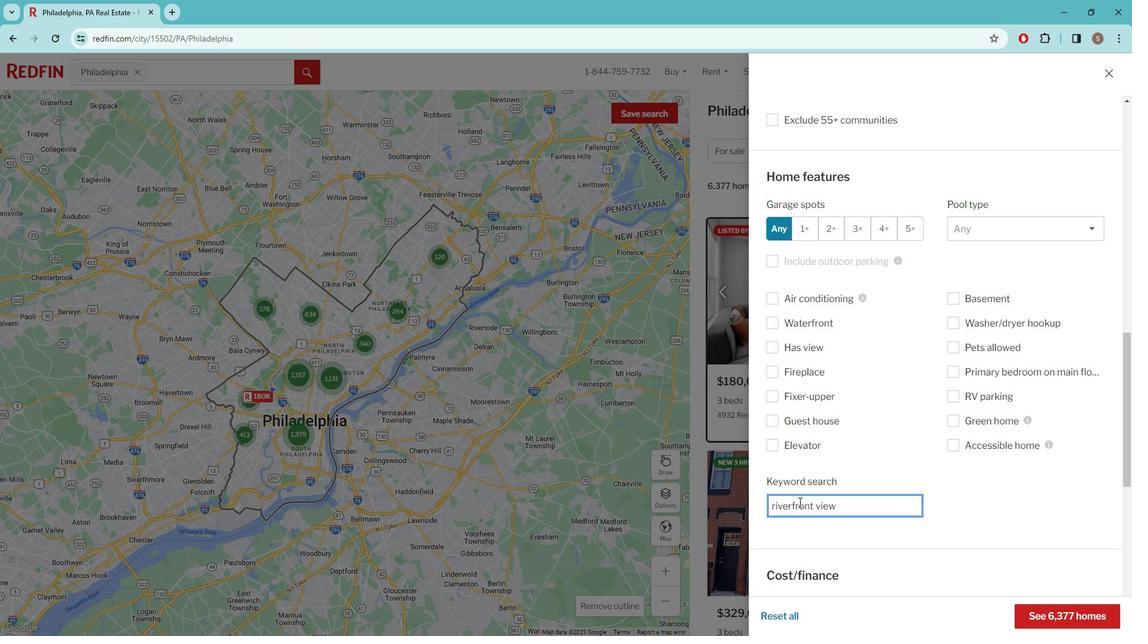 
Action: Mouse scrolled (799, 483) with delta (0, 0)
Screenshot: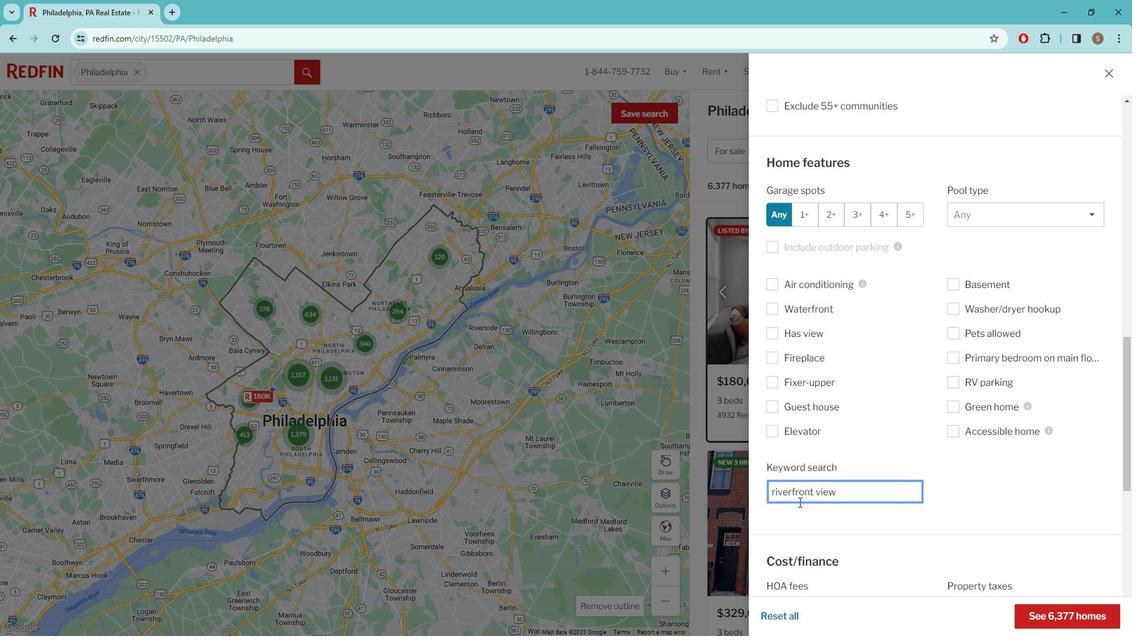 
Action: Mouse moved to (823, 464)
Screenshot: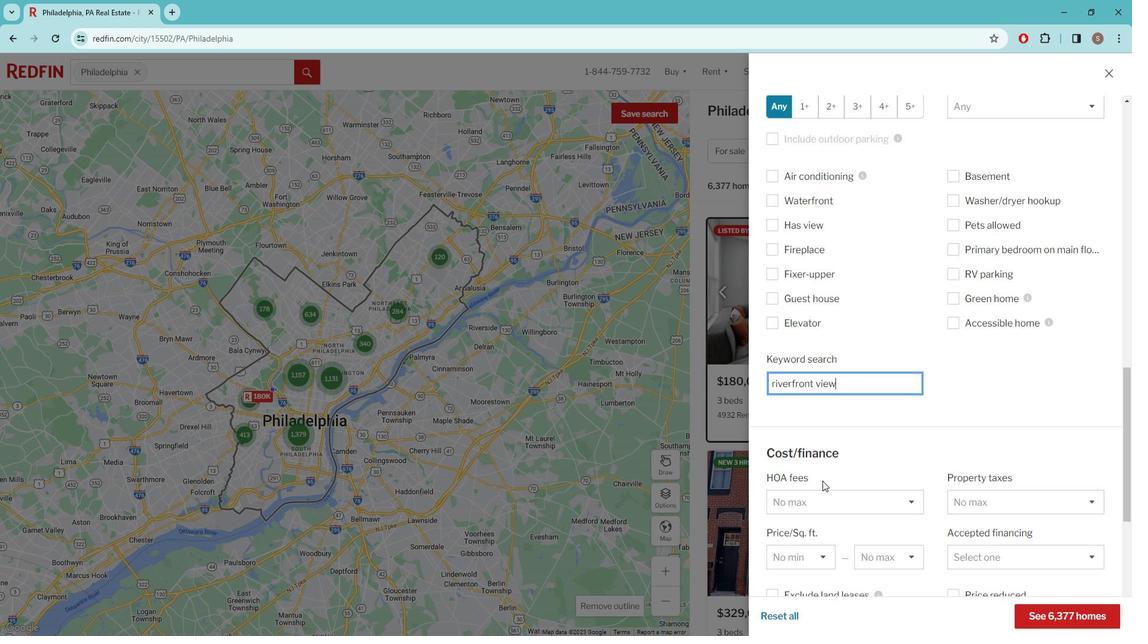 
Action: Mouse scrolled (823, 463) with delta (0, 0)
Screenshot: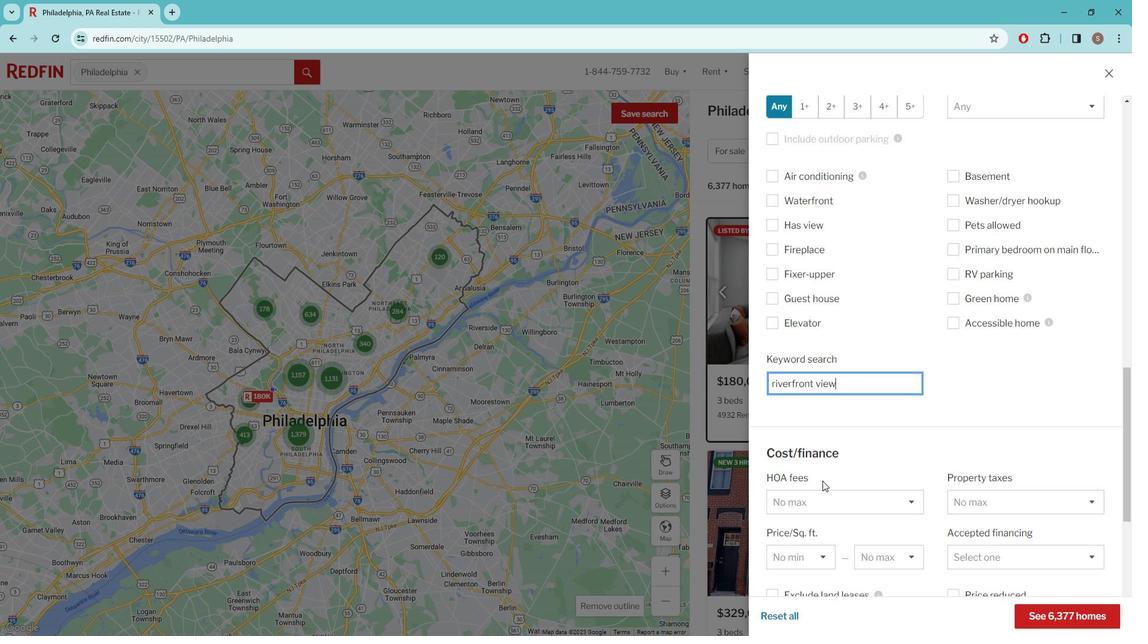 
Action: Mouse moved to (826, 464)
Screenshot: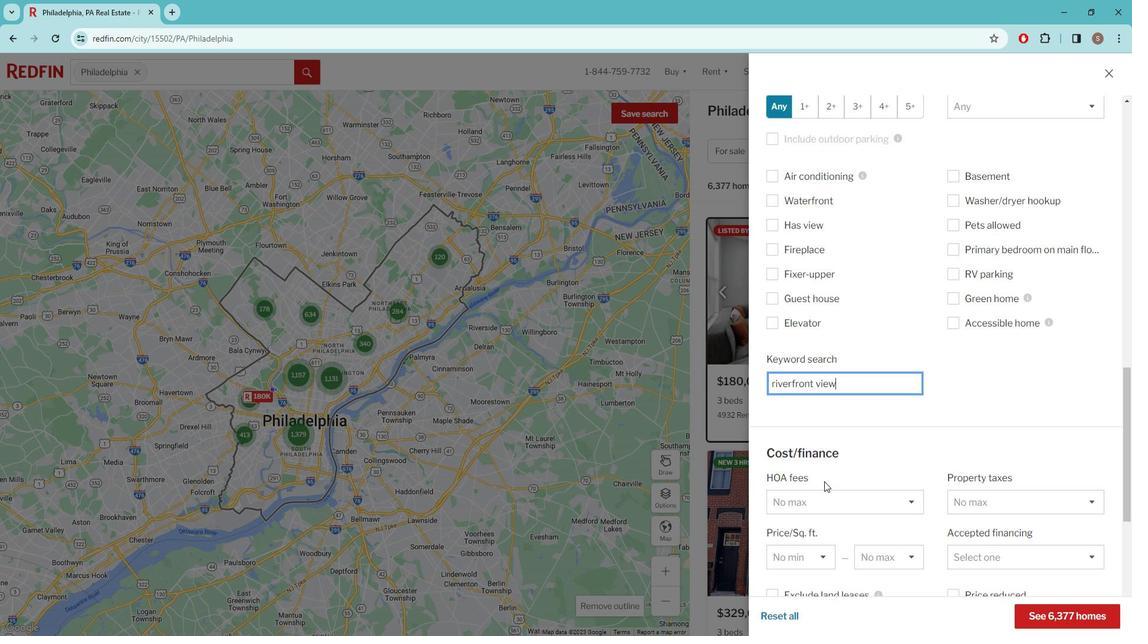 
Action: Mouse scrolled (826, 463) with delta (0, 0)
Screenshot: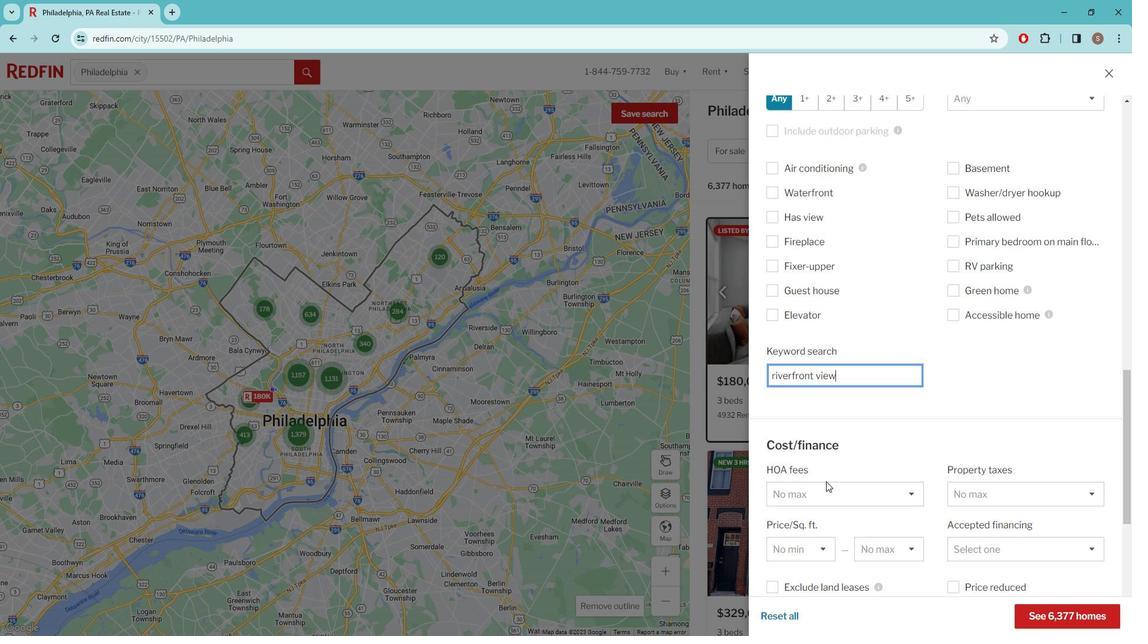 
Action: Mouse moved to (835, 464)
Screenshot: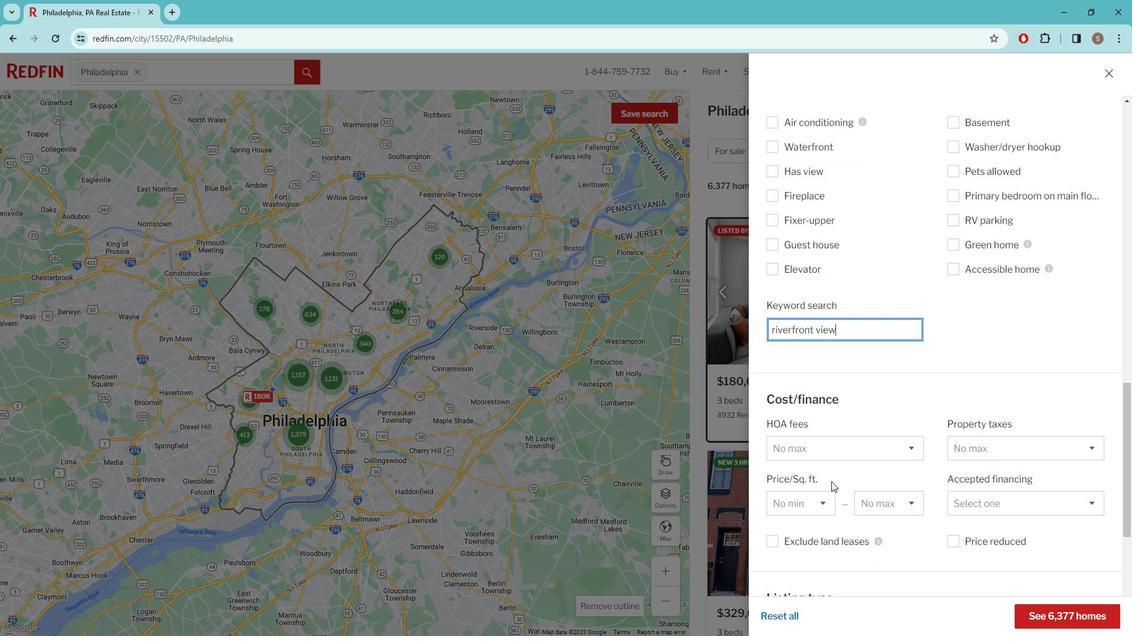 
Action: Mouse scrolled (835, 463) with delta (0, 0)
Screenshot: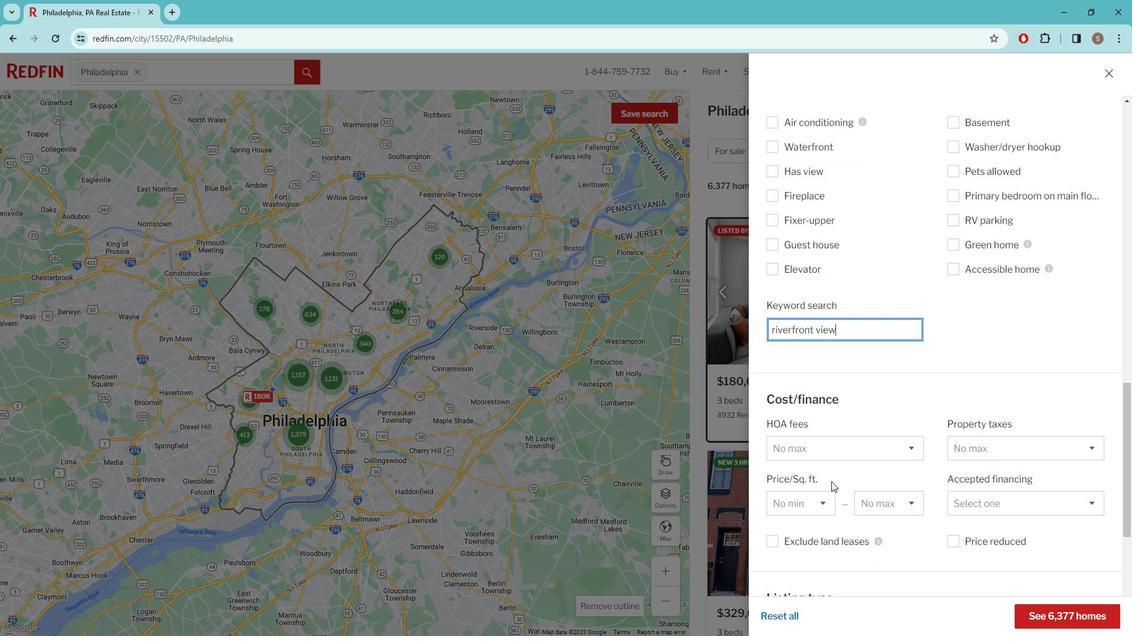
Action: Mouse moved to (835, 460)
Screenshot: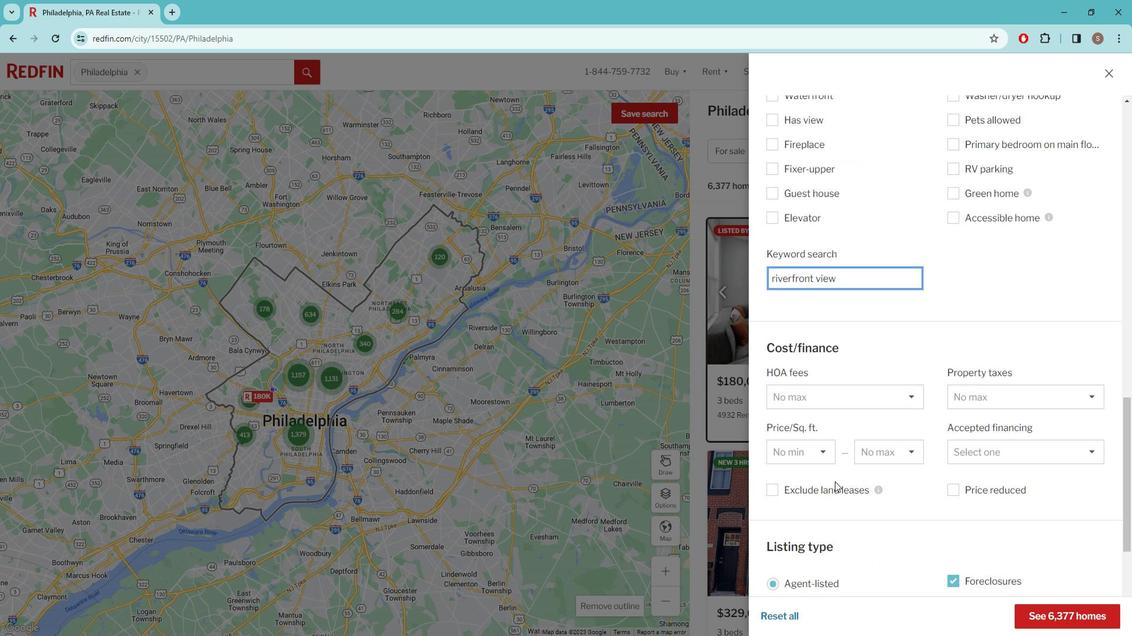 
Action: Mouse scrolled (835, 460) with delta (0, 0)
Screenshot: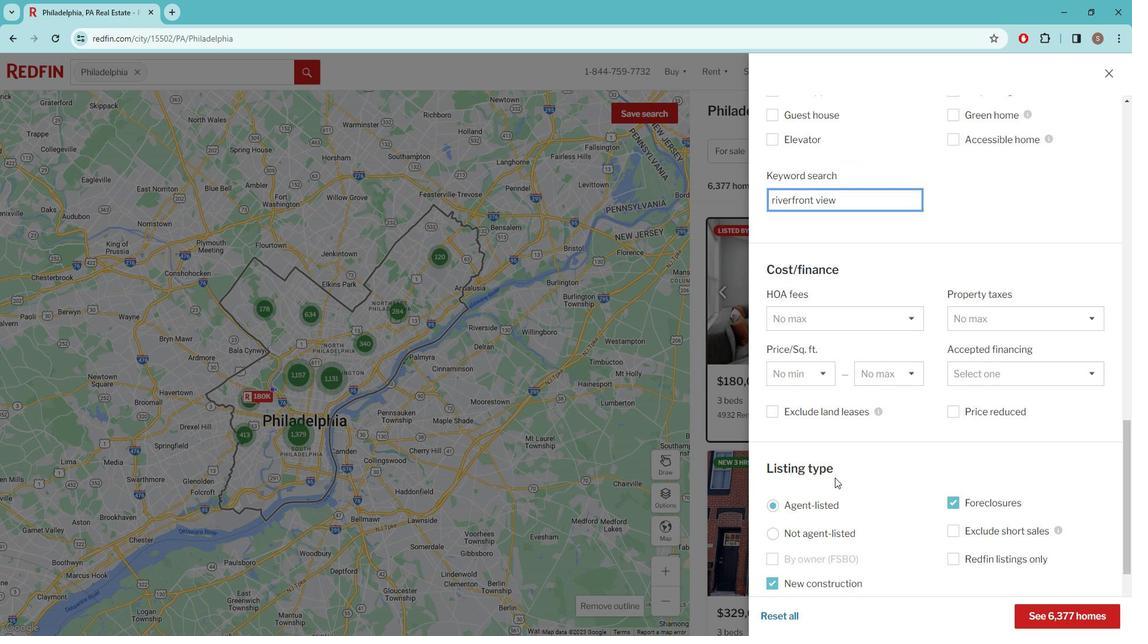 
Action: Mouse scrolled (835, 460) with delta (0, 0)
Screenshot: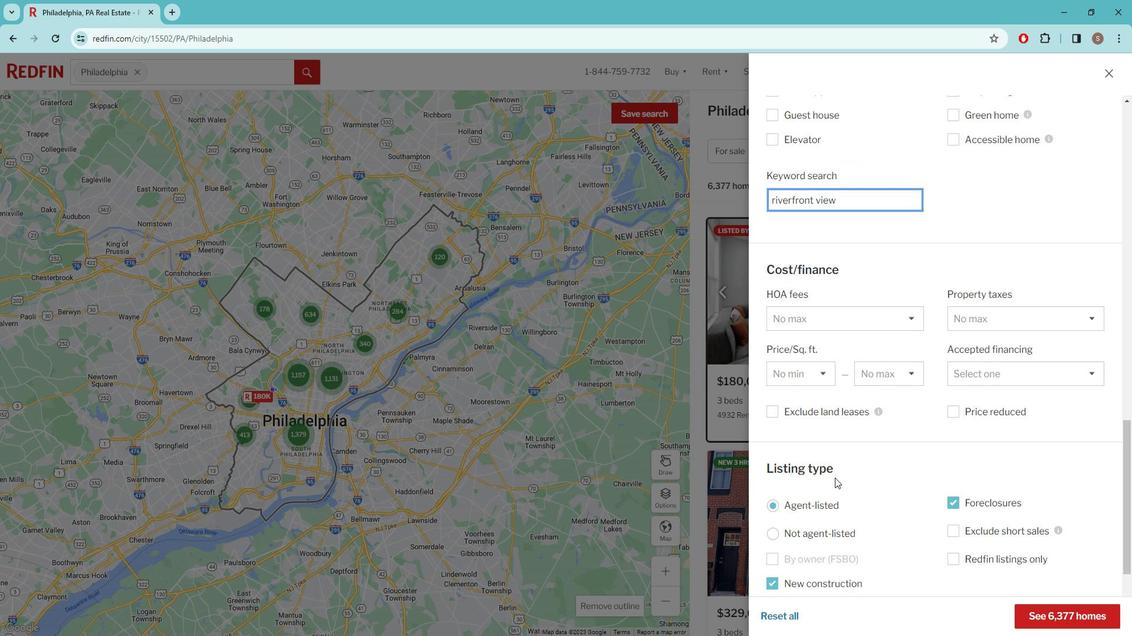 
Action: Mouse scrolled (835, 460) with delta (0, 0)
Screenshot: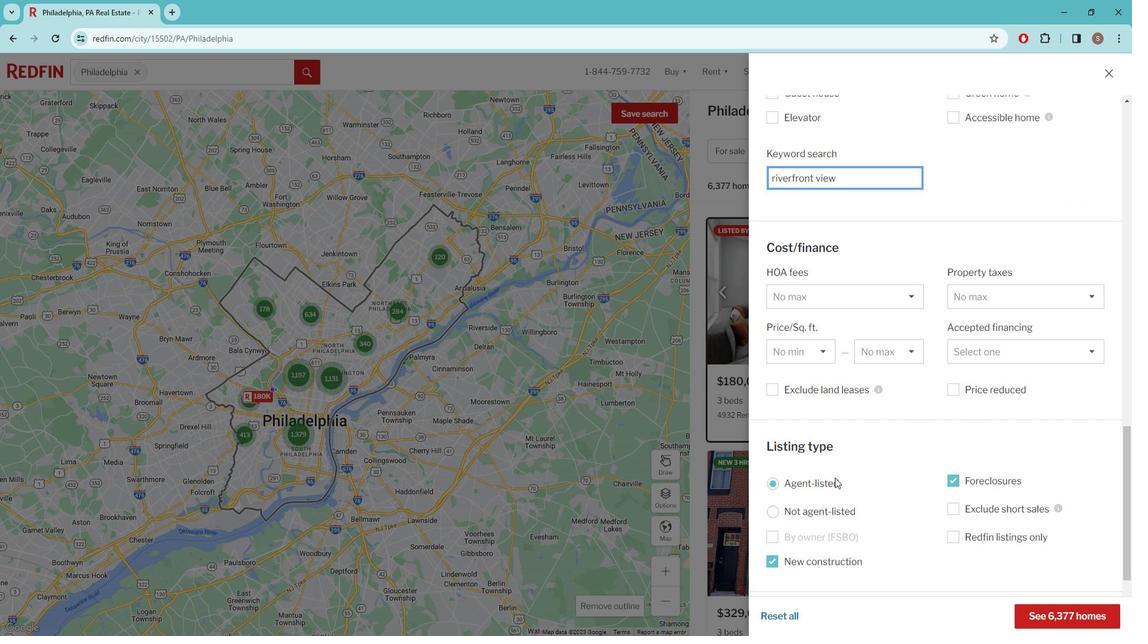 
Action: Mouse moved to (869, 498)
Screenshot: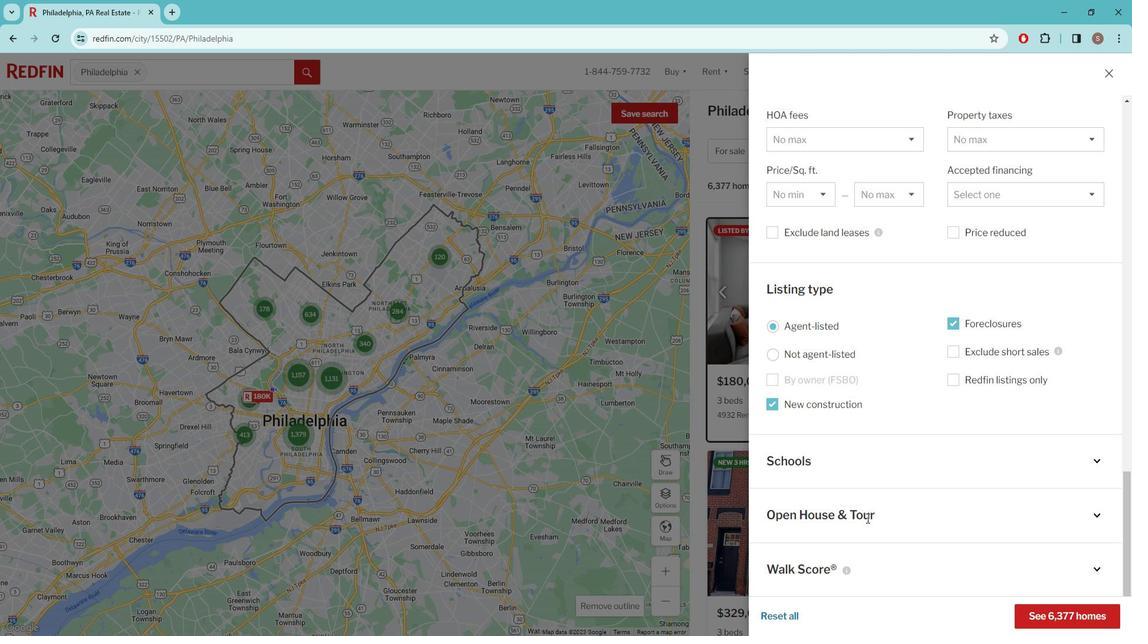 
Action: Mouse pressed left at (869, 498)
Screenshot: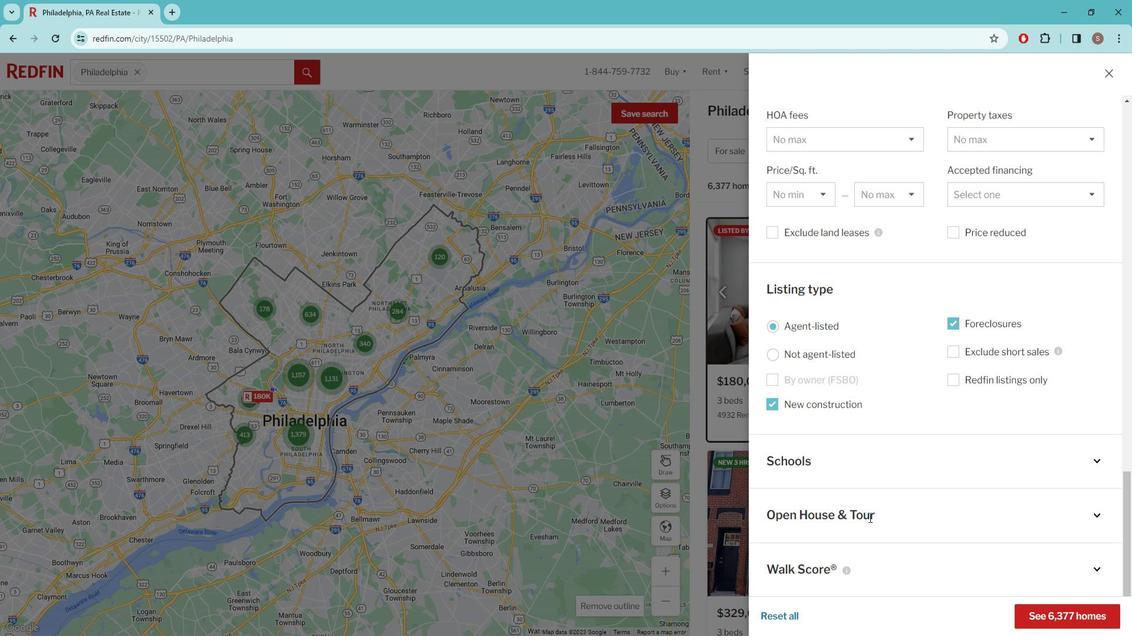 
Action: Mouse moved to (810, 494)
Screenshot: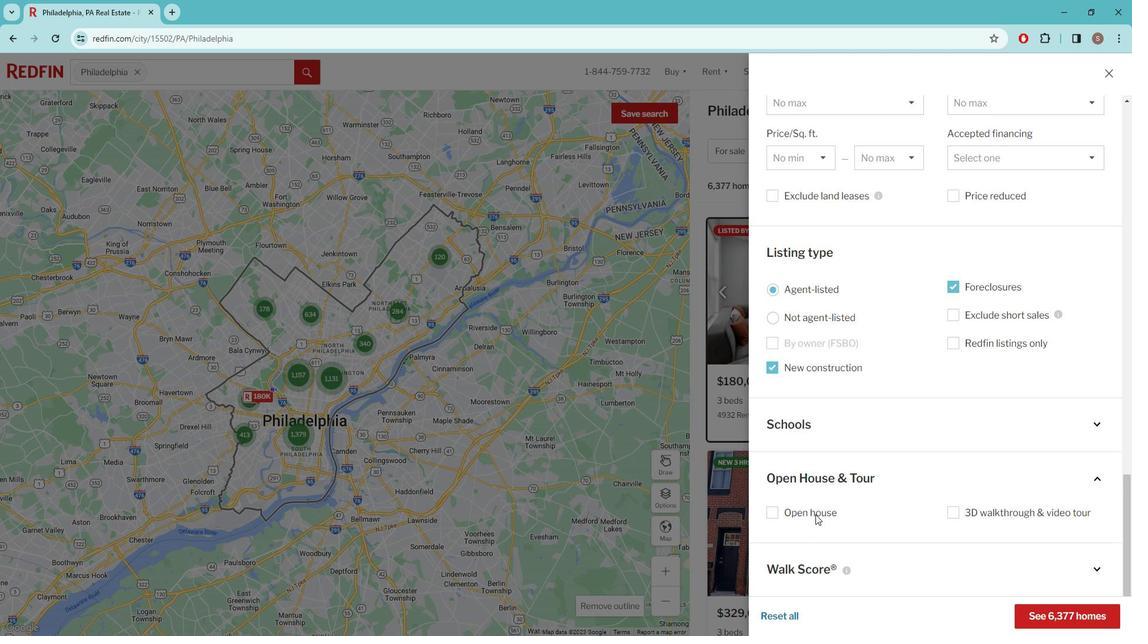 
Action: Mouse pressed left at (810, 494)
Screenshot: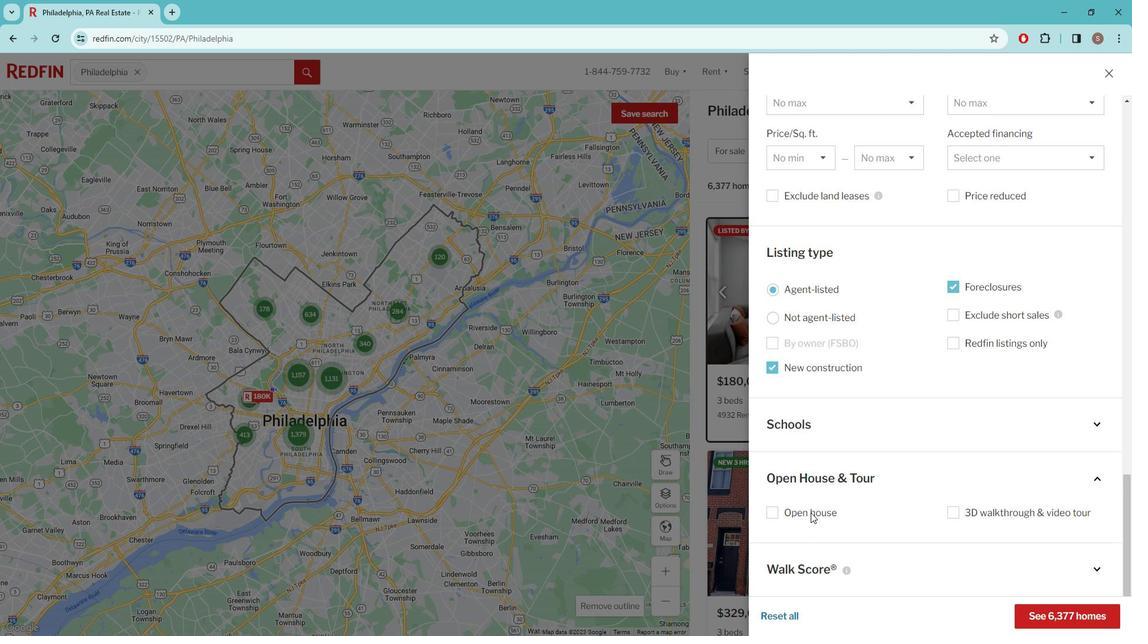
Action: Mouse moved to (1066, 588)
Screenshot: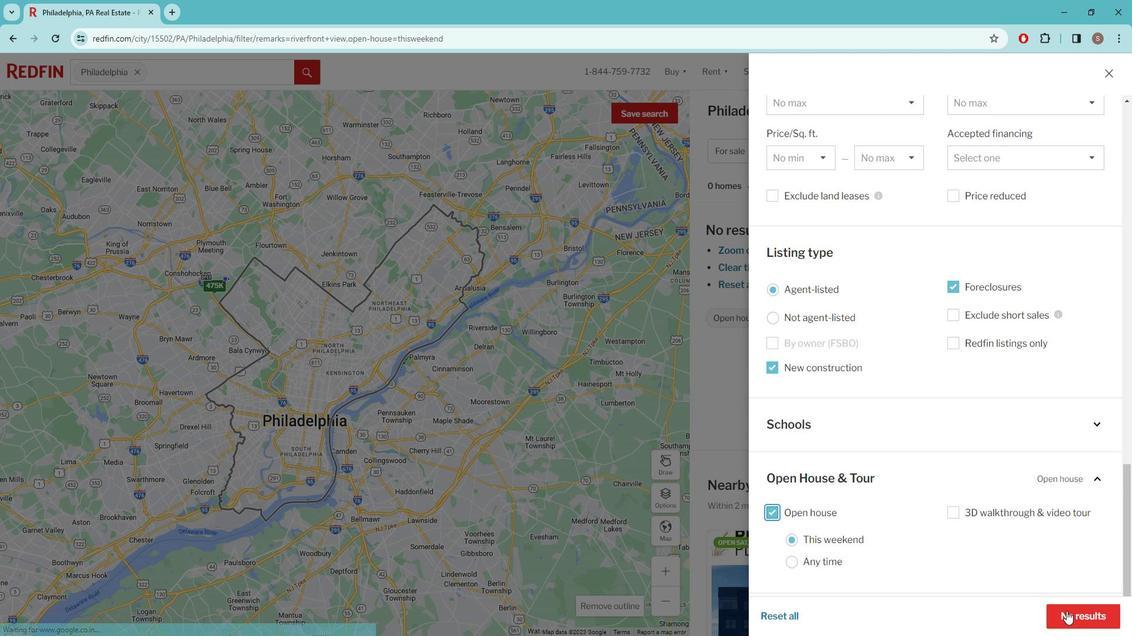 
Action: Mouse pressed left at (1066, 588)
Screenshot: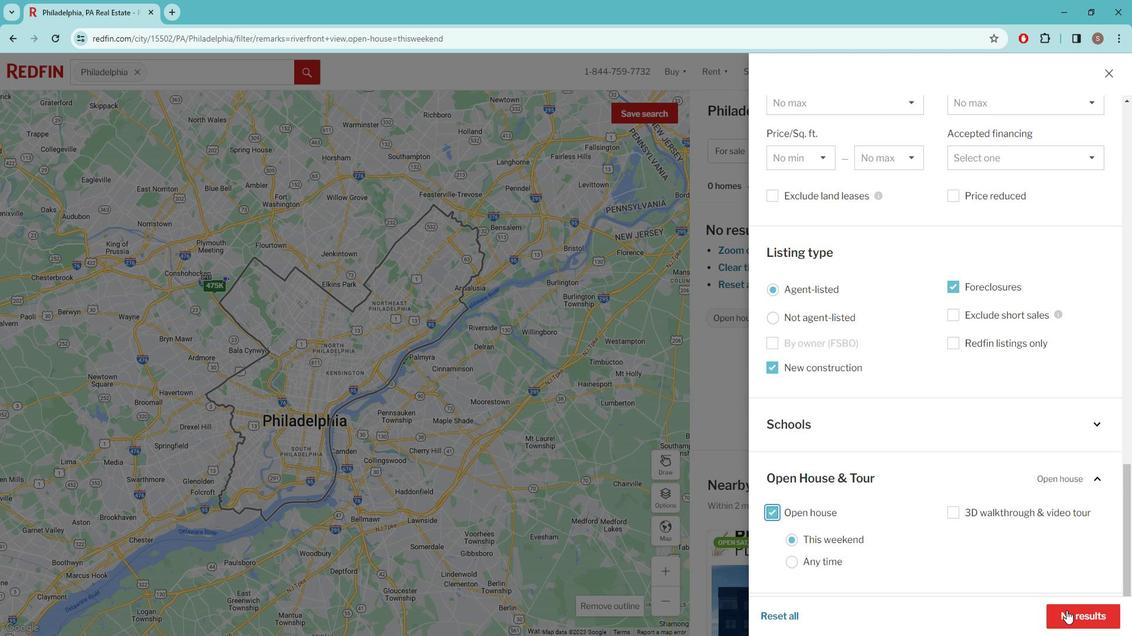 
Action: Mouse moved to (738, 426)
Screenshot: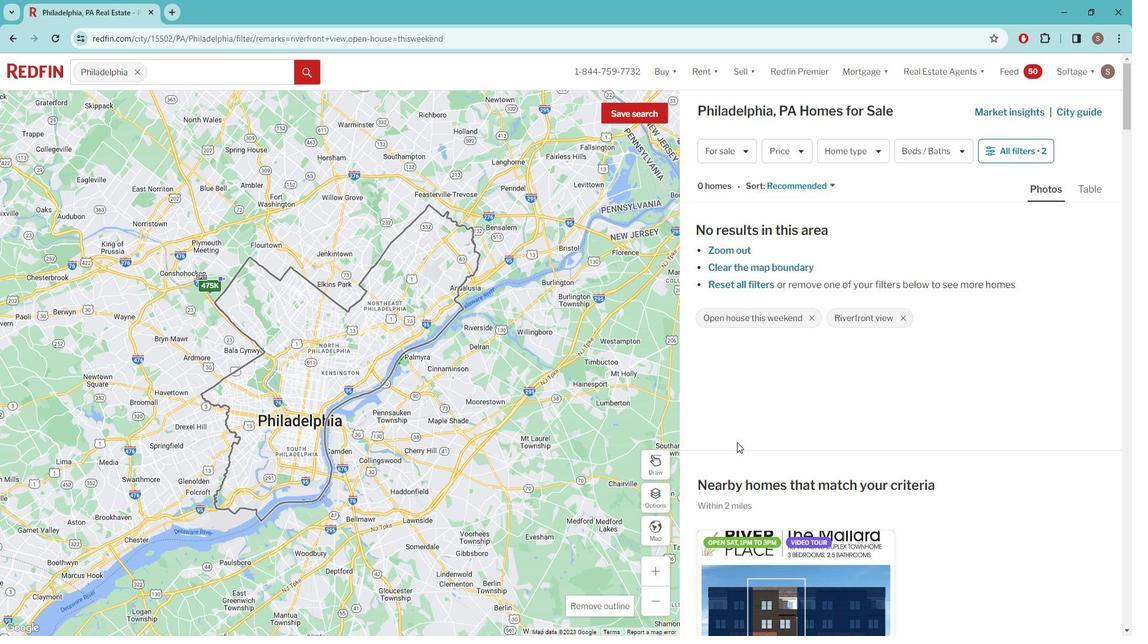 
